 Task: Add Sprouts Organic Whole Leaf Rosemary to the cart.
Action: Mouse moved to (32, 294)
Screenshot: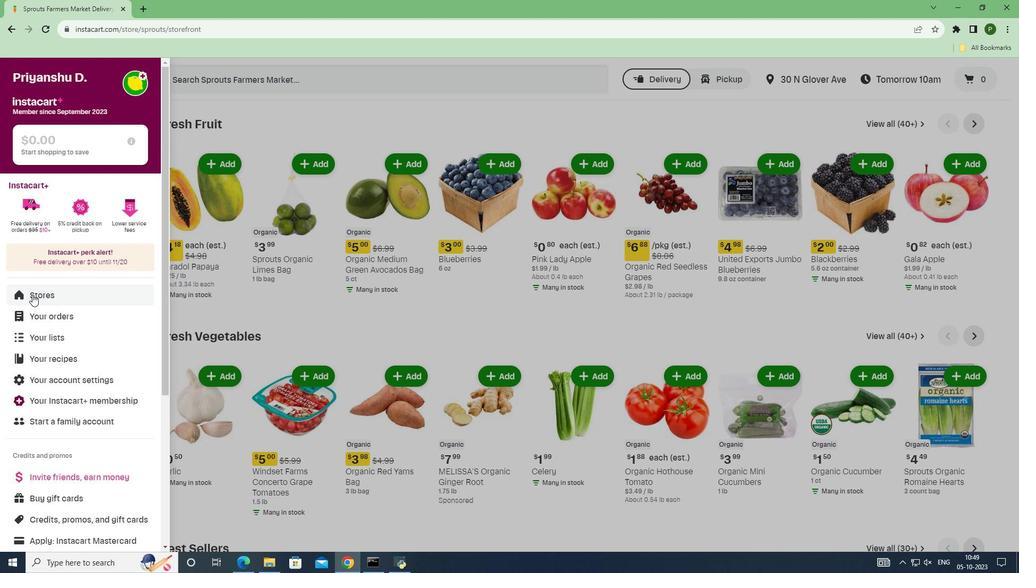 
Action: Mouse pressed left at (32, 294)
Screenshot: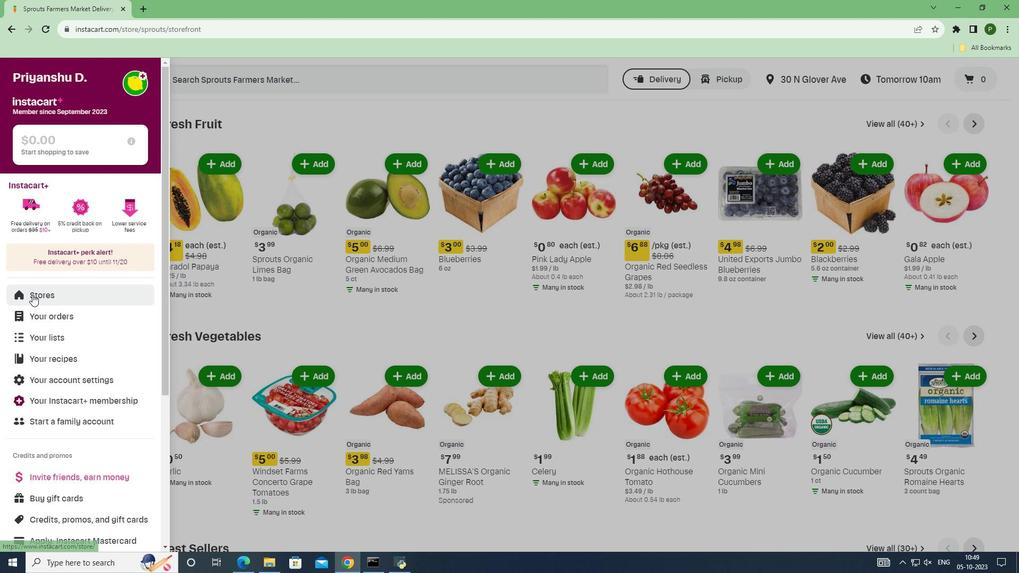 
Action: Mouse moved to (252, 124)
Screenshot: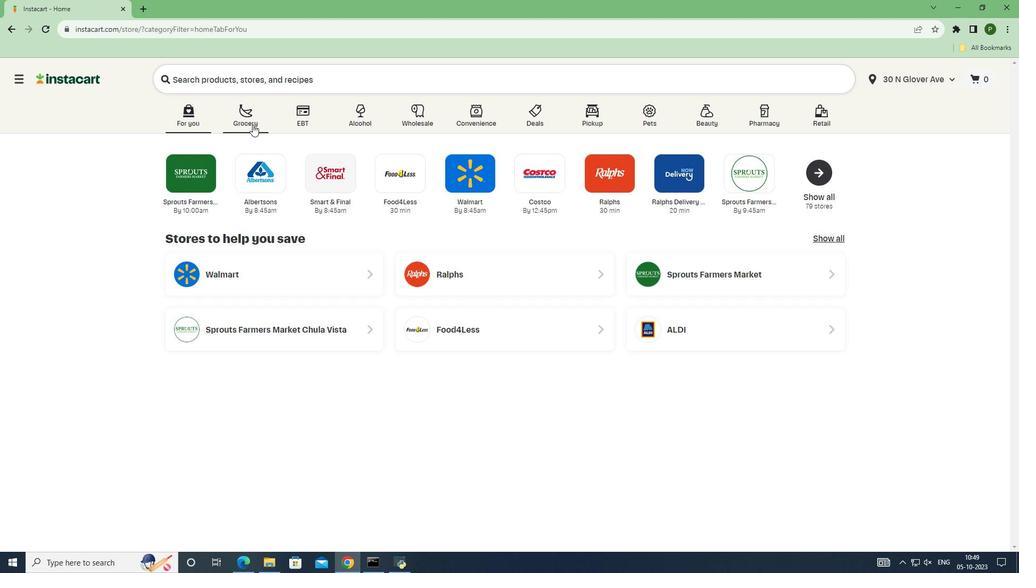 
Action: Mouse pressed left at (252, 124)
Screenshot: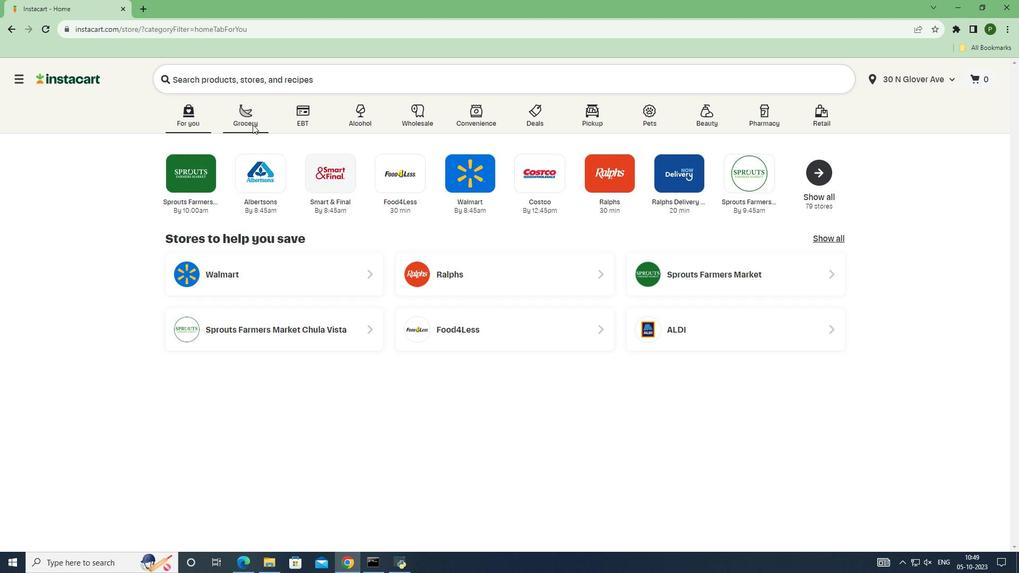 
Action: Mouse moved to (659, 243)
Screenshot: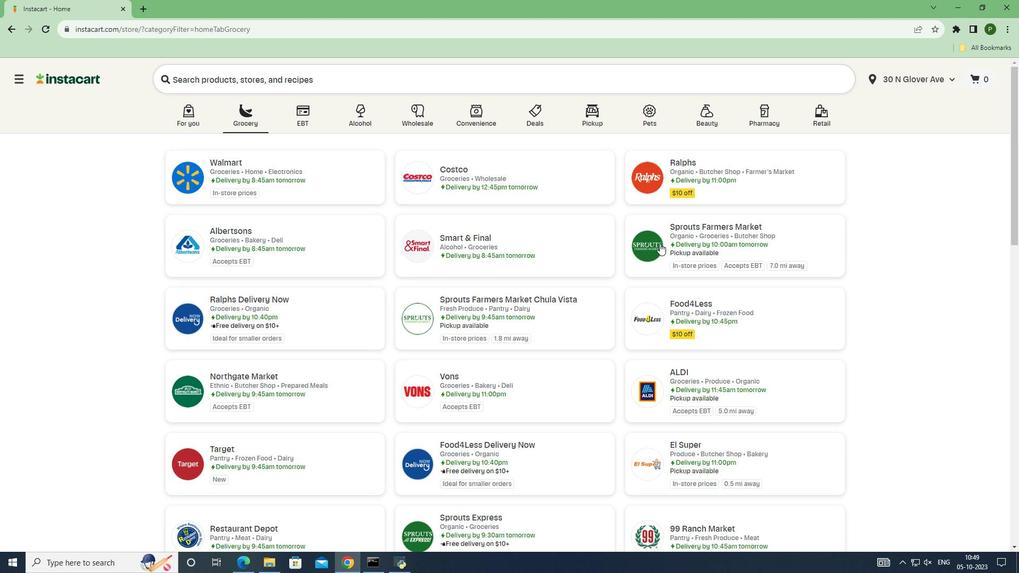 
Action: Mouse pressed left at (659, 243)
Screenshot: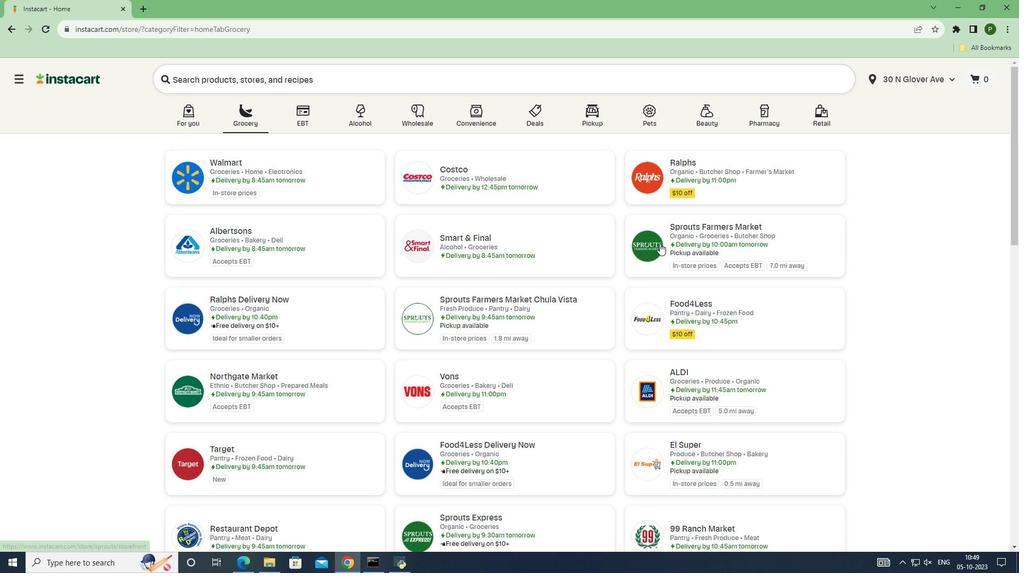
Action: Mouse moved to (74, 304)
Screenshot: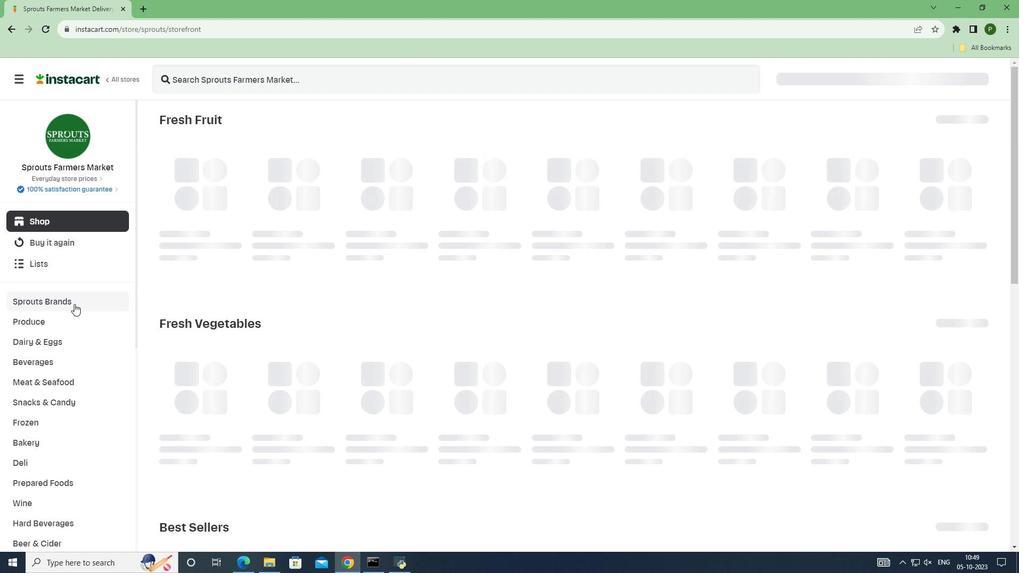 
Action: Mouse pressed left at (74, 304)
Screenshot: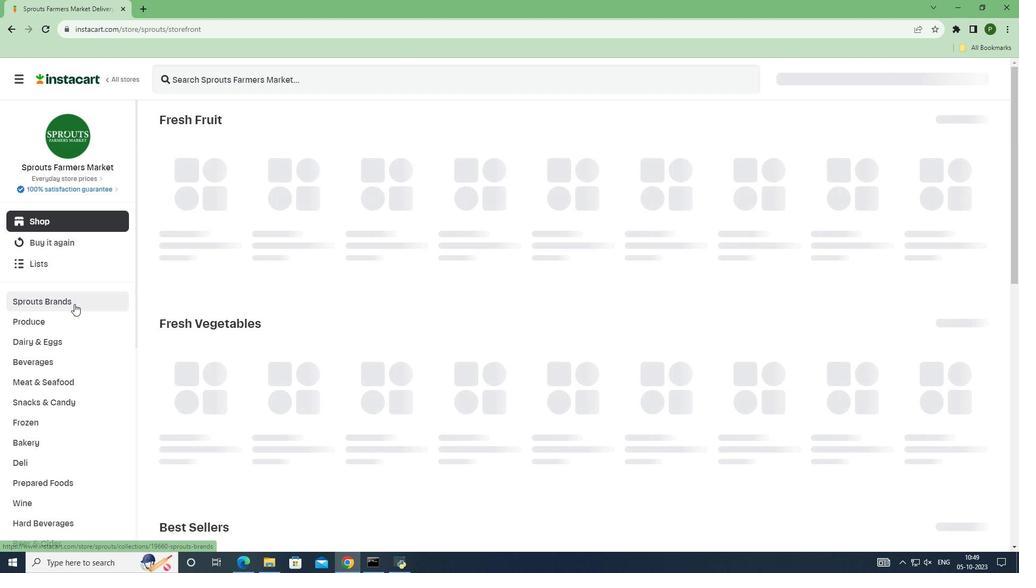 
Action: Mouse moved to (54, 384)
Screenshot: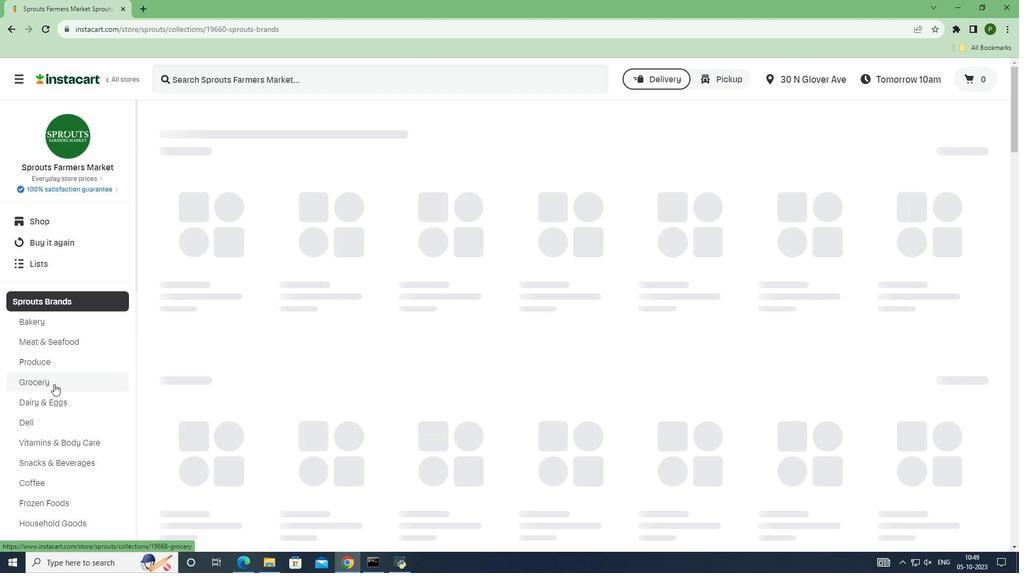 
Action: Mouse pressed left at (54, 384)
Screenshot: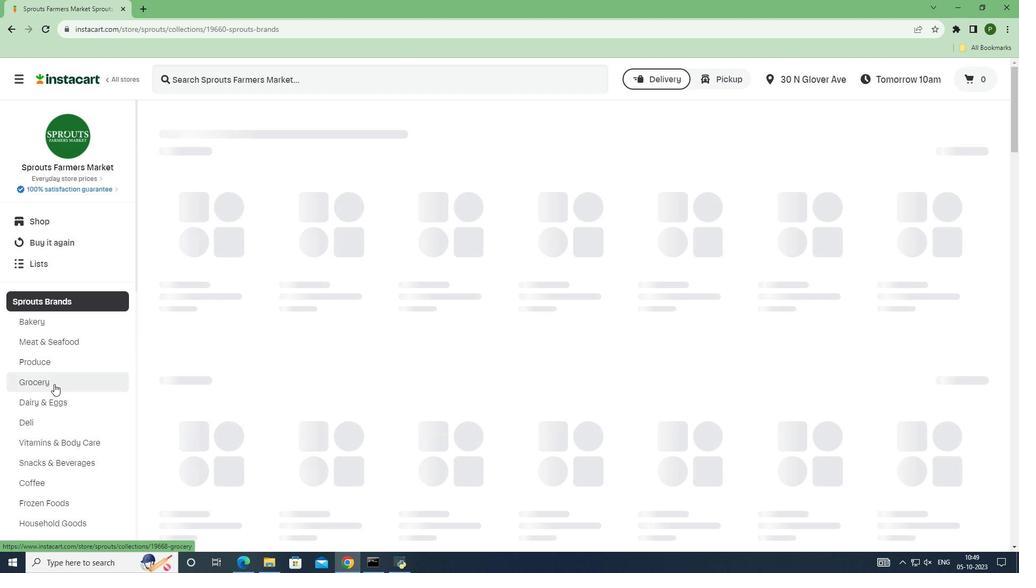
Action: Mouse pressed left at (54, 384)
Screenshot: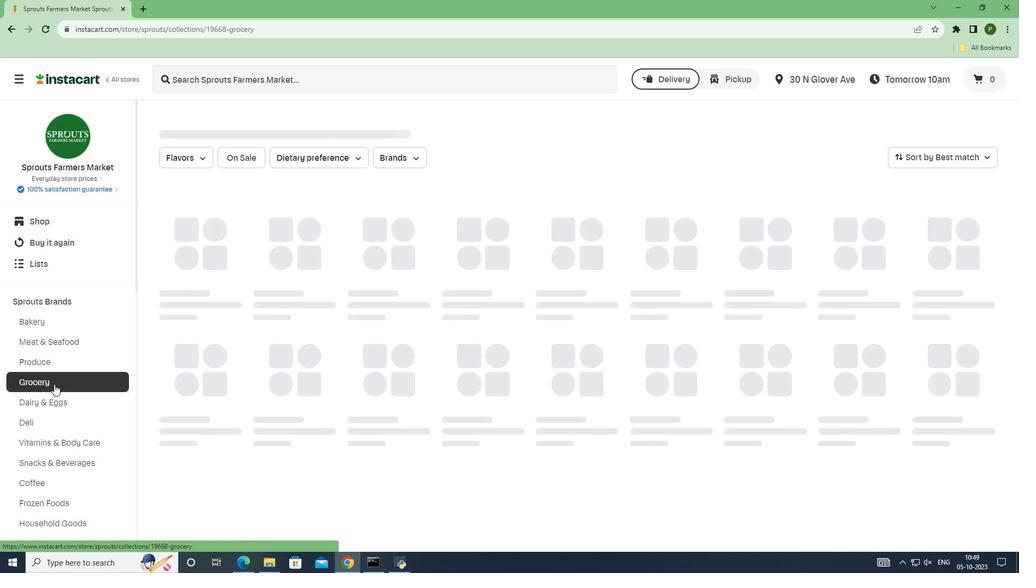 
Action: Mouse moved to (224, 233)
Screenshot: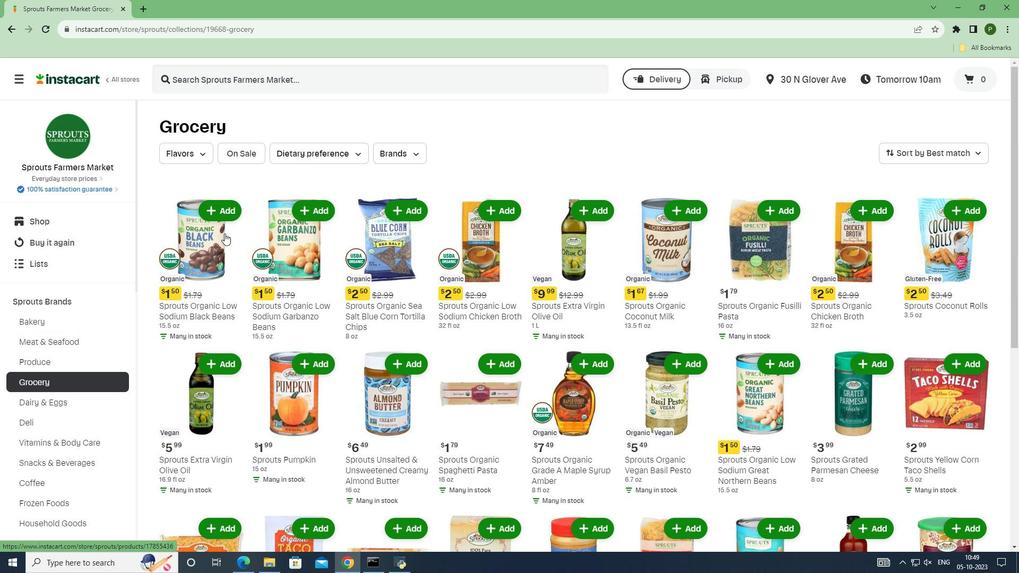 
Action: Mouse scrolled (224, 233) with delta (0, 0)
Screenshot: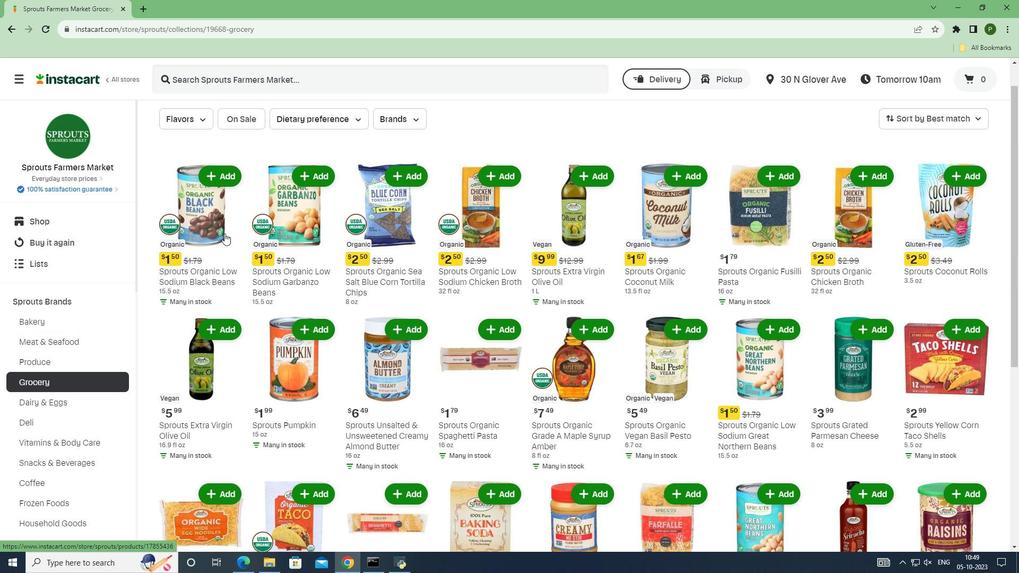 
Action: Mouse scrolled (224, 233) with delta (0, 0)
Screenshot: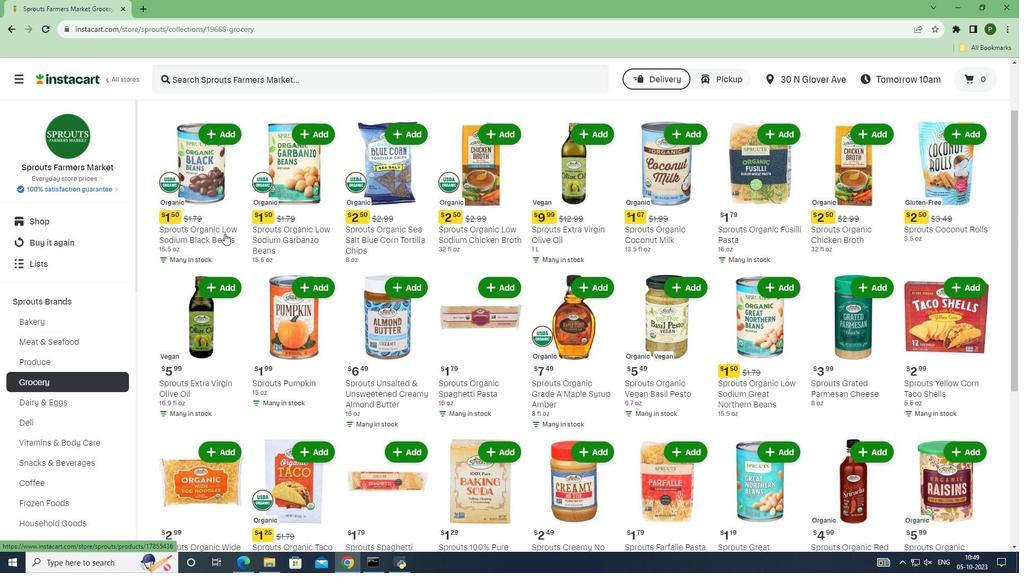 
Action: Mouse scrolled (224, 234) with delta (0, 0)
Screenshot: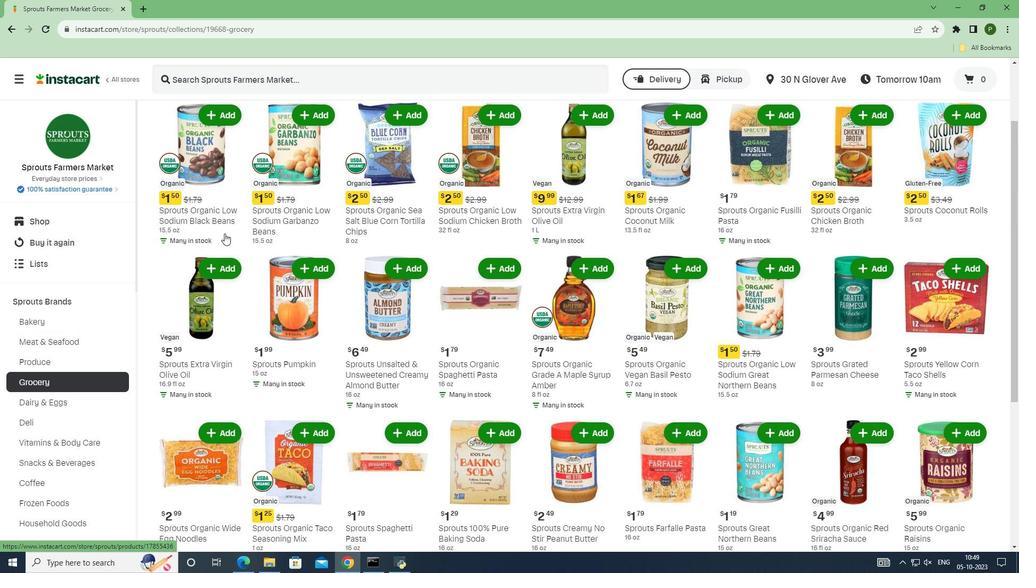 
Action: Mouse scrolled (224, 233) with delta (0, 0)
Screenshot: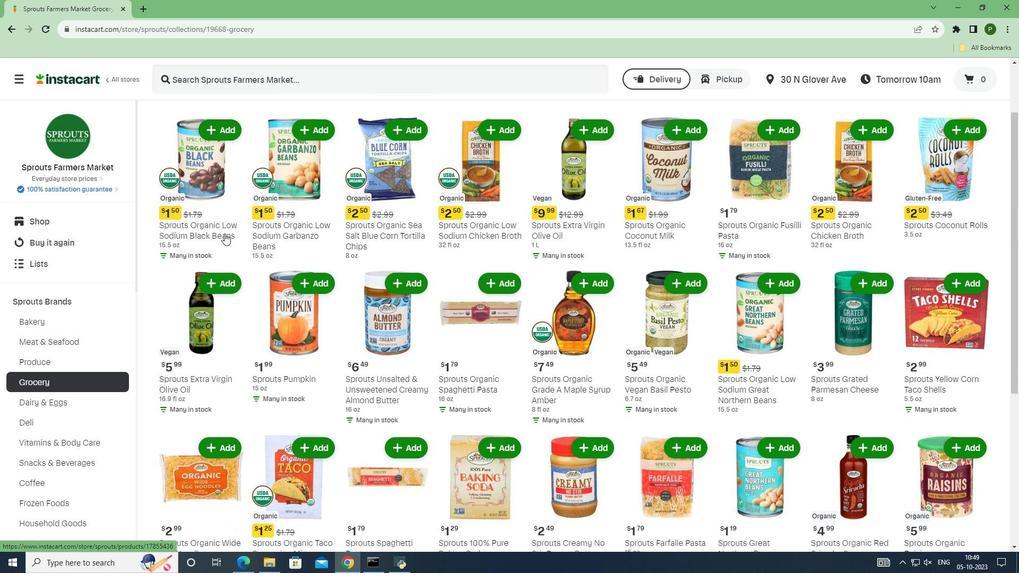 
Action: Mouse scrolled (224, 233) with delta (0, 0)
Screenshot: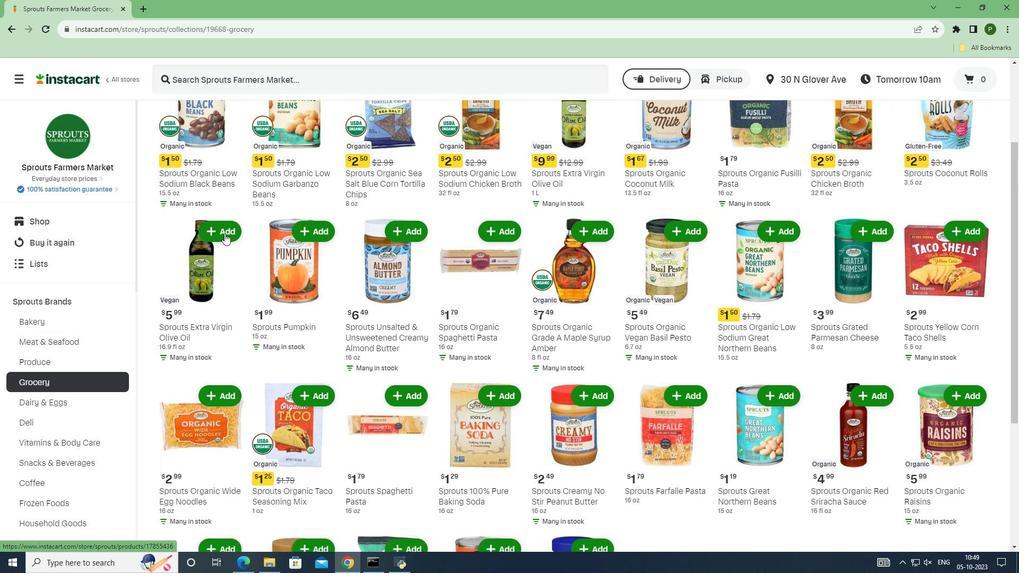 
Action: Mouse scrolled (224, 233) with delta (0, 0)
Screenshot: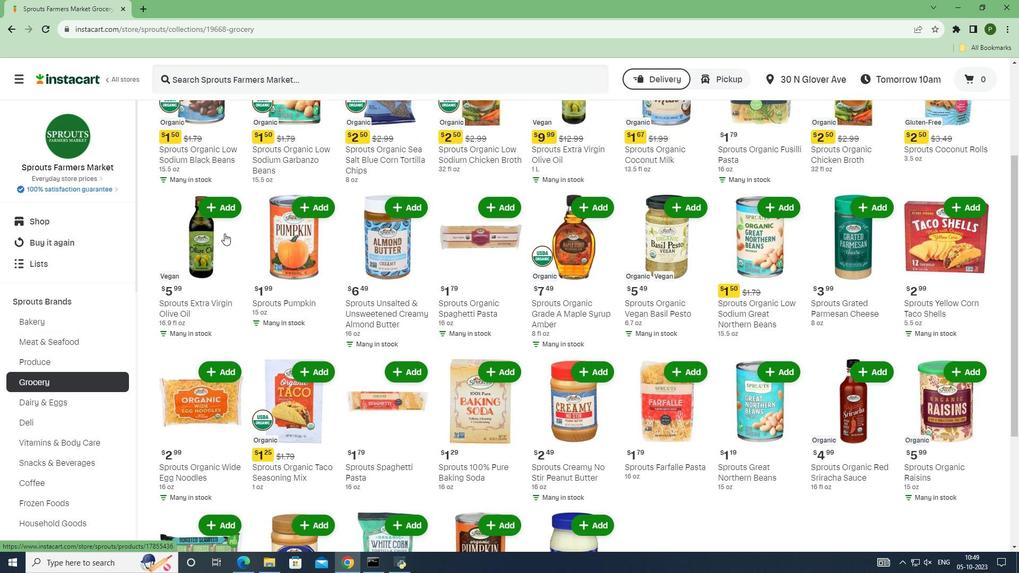 
Action: Mouse scrolled (224, 234) with delta (0, 0)
Screenshot: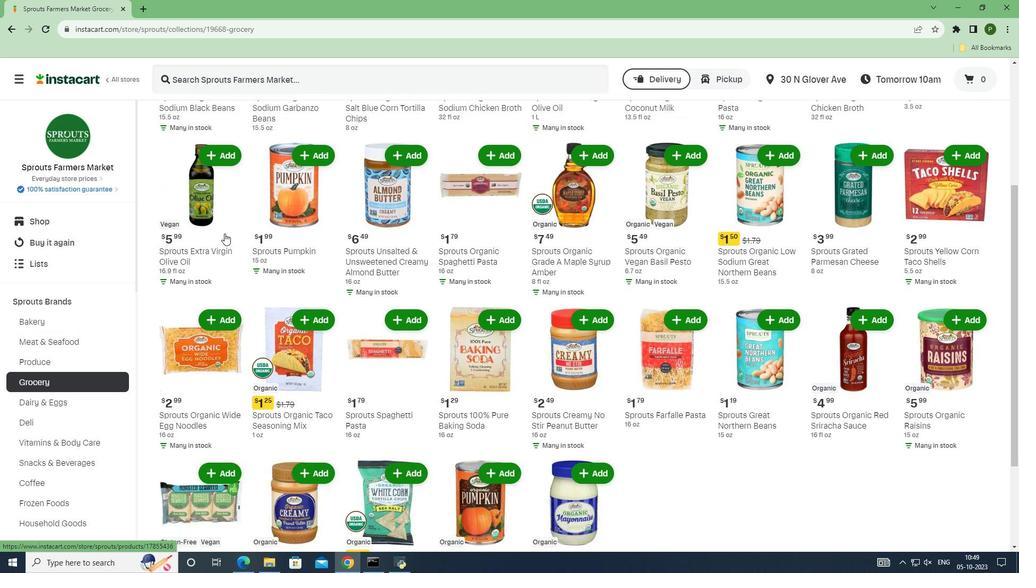 
Action: Mouse scrolled (224, 233) with delta (0, 0)
Screenshot: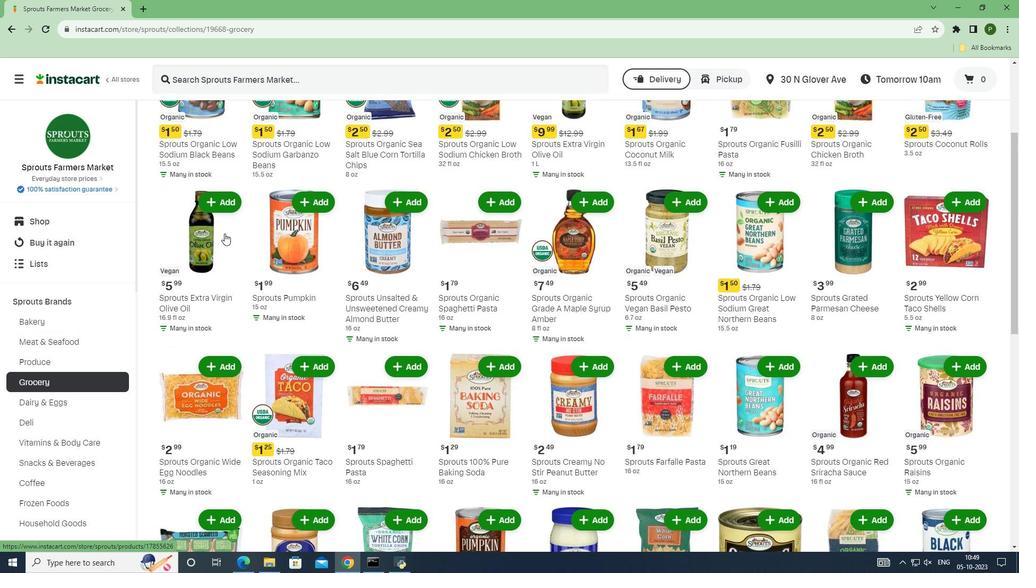 
Action: Mouse scrolled (224, 233) with delta (0, 0)
Screenshot: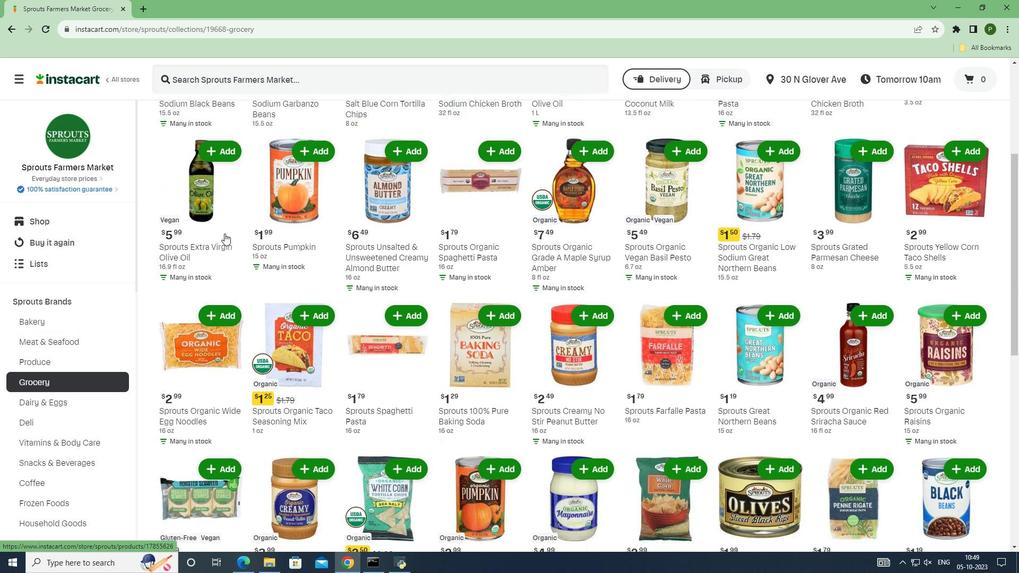 
Action: Mouse scrolled (224, 233) with delta (0, 0)
Screenshot: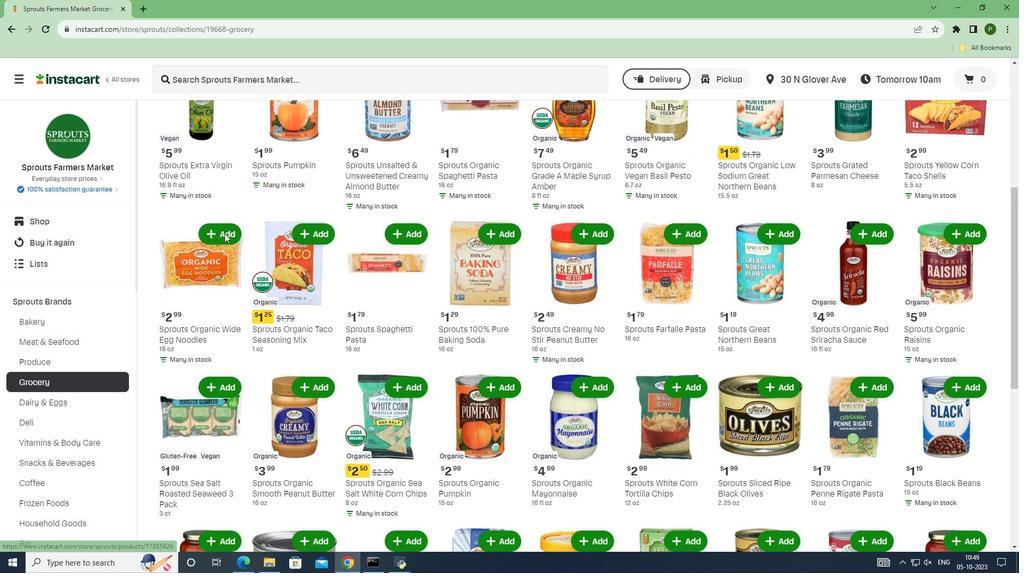 
Action: Mouse scrolled (224, 233) with delta (0, 0)
Screenshot: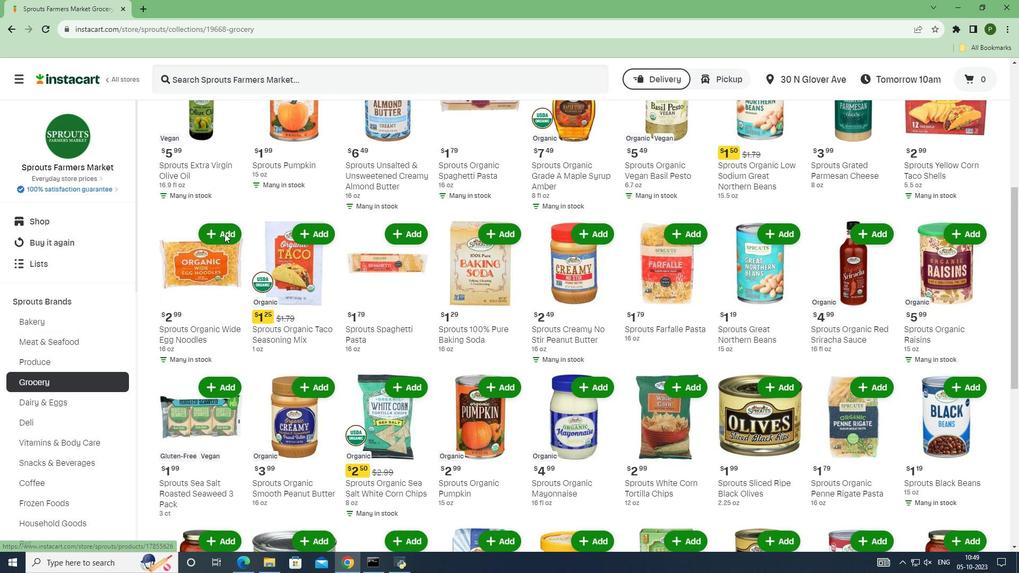
Action: Mouse scrolled (224, 233) with delta (0, 0)
Screenshot: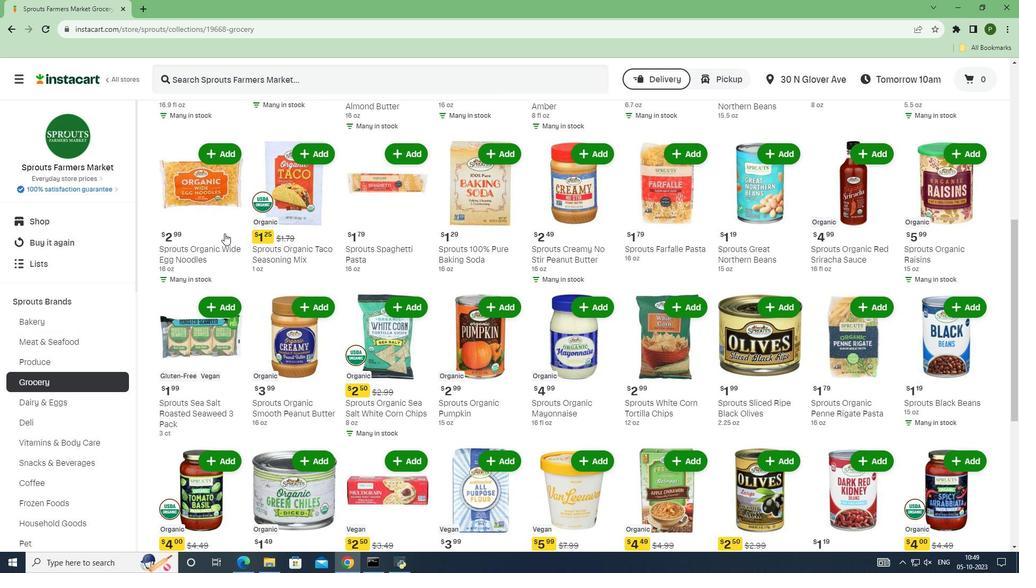 
Action: Mouse scrolled (224, 233) with delta (0, 0)
Screenshot: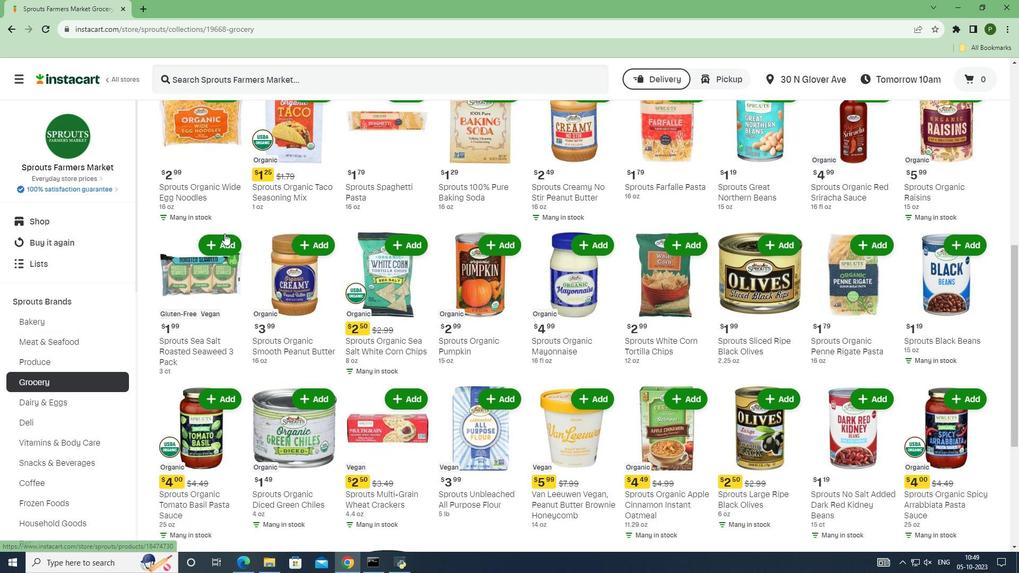 
Action: Mouse scrolled (224, 234) with delta (0, 0)
Screenshot: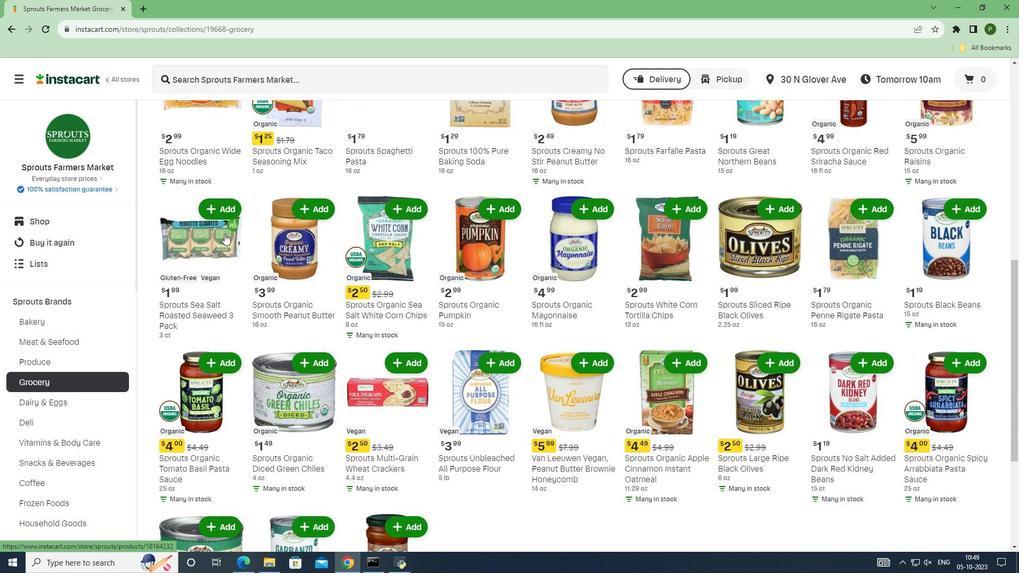 
Action: Mouse scrolled (224, 233) with delta (0, 0)
Screenshot: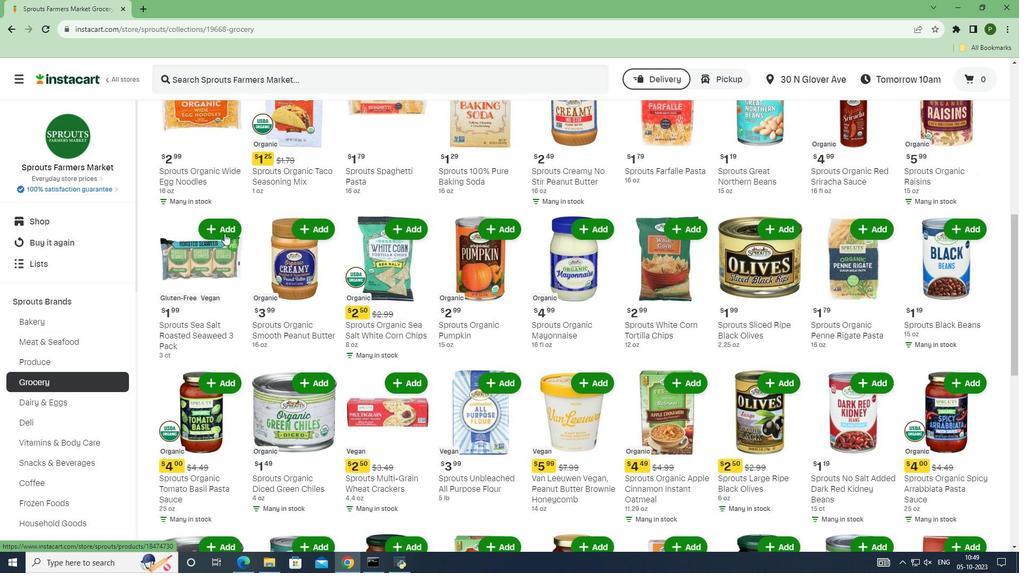 
Action: Mouse scrolled (224, 233) with delta (0, 0)
Screenshot: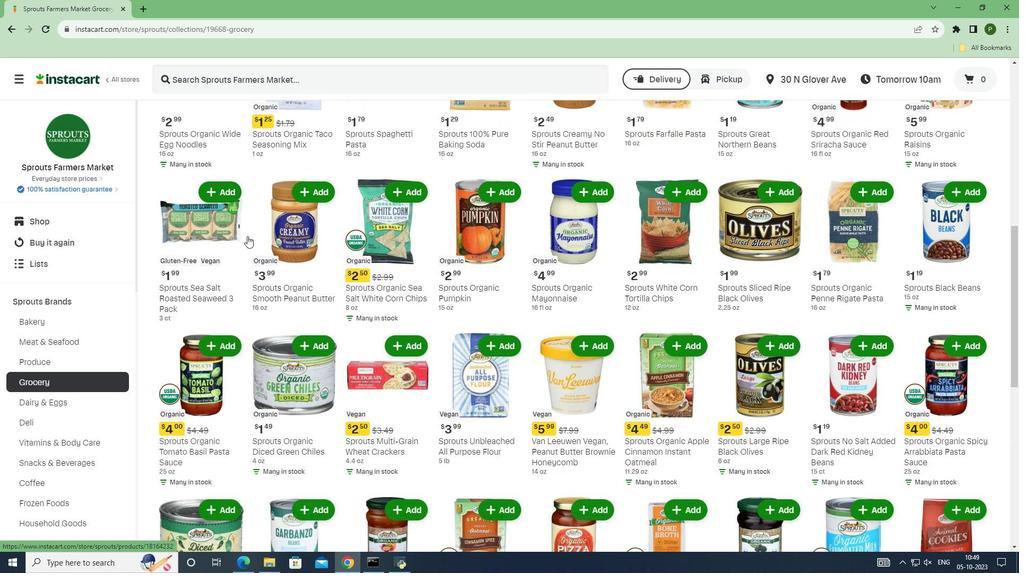 
Action: Mouse moved to (270, 236)
Screenshot: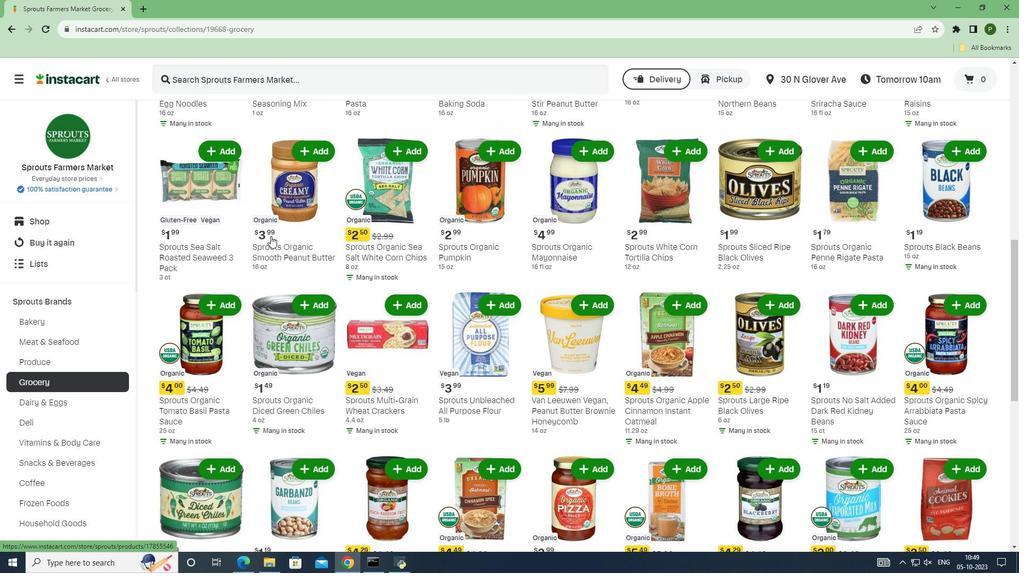 
Action: Mouse scrolled (270, 235) with delta (0, 0)
Screenshot: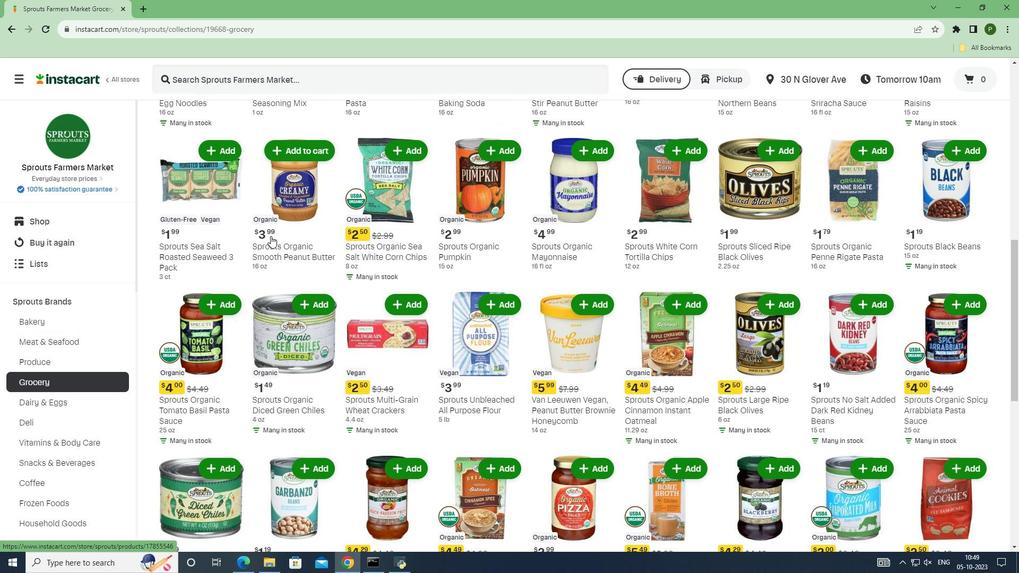 
Action: Mouse scrolled (270, 235) with delta (0, 0)
Screenshot: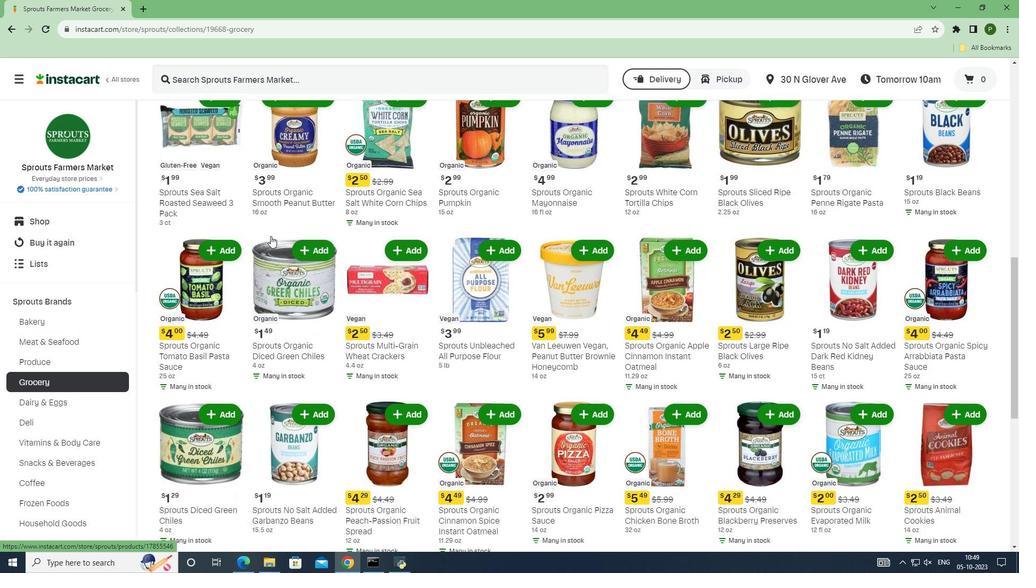 
Action: Mouse scrolled (270, 236) with delta (0, 0)
Screenshot: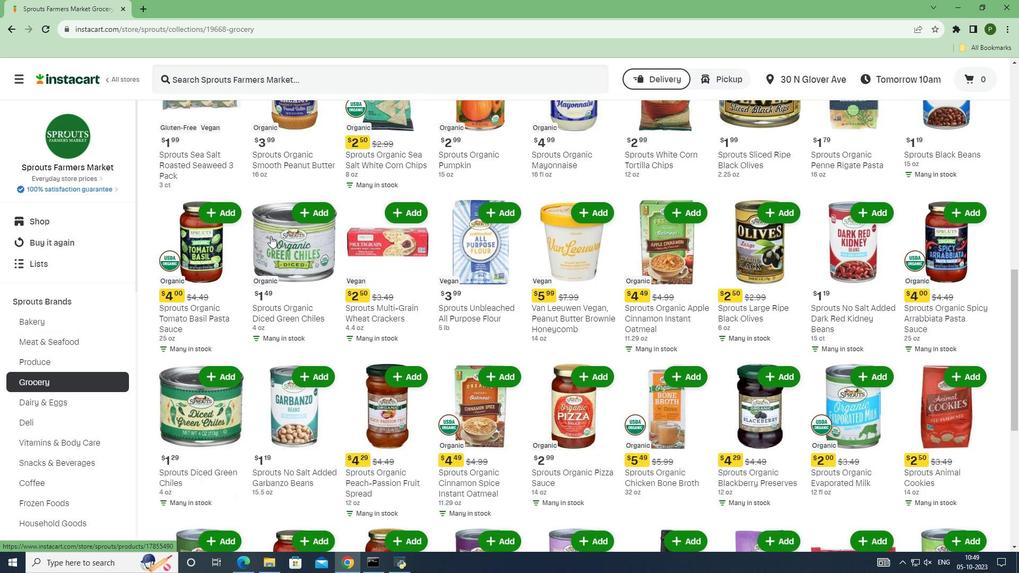 
Action: Mouse scrolled (270, 235) with delta (0, 0)
Screenshot: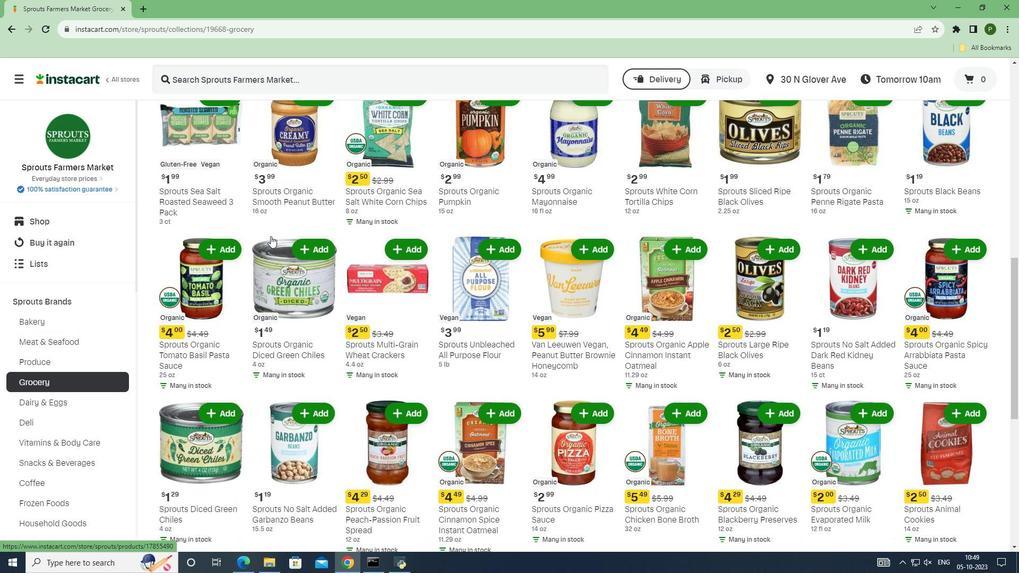 
Action: Mouse scrolled (270, 235) with delta (0, 0)
Screenshot: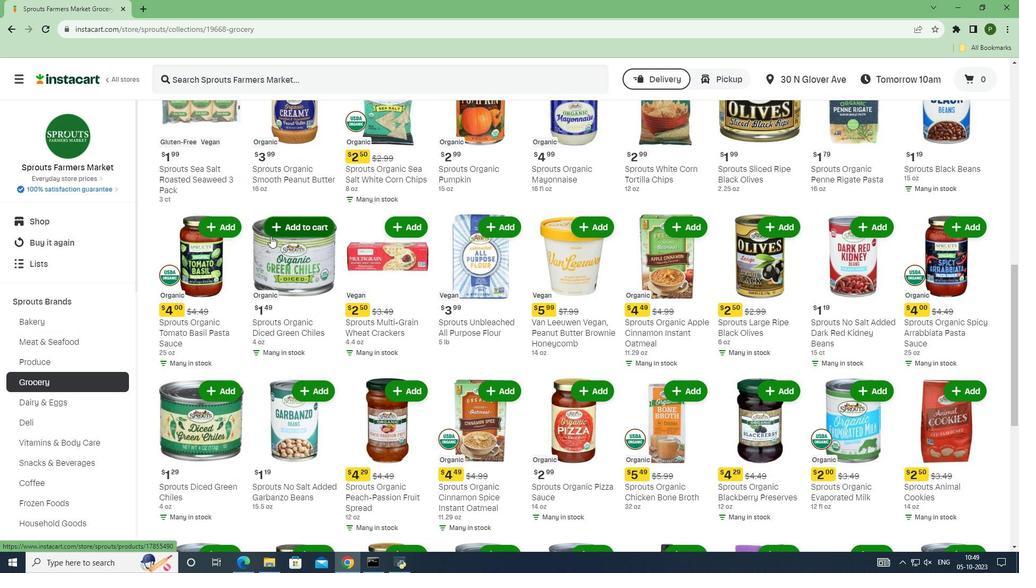 
Action: Mouse scrolled (270, 235) with delta (0, 0)
Screenshot: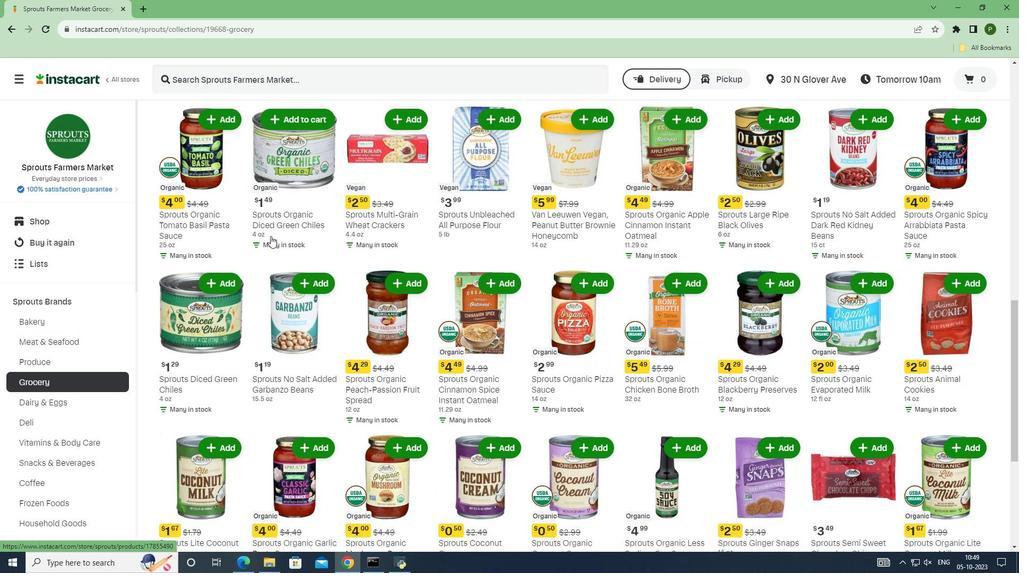 
Action: Mouse scrolled (270, 235) with delta (0, 0)
Screenshot: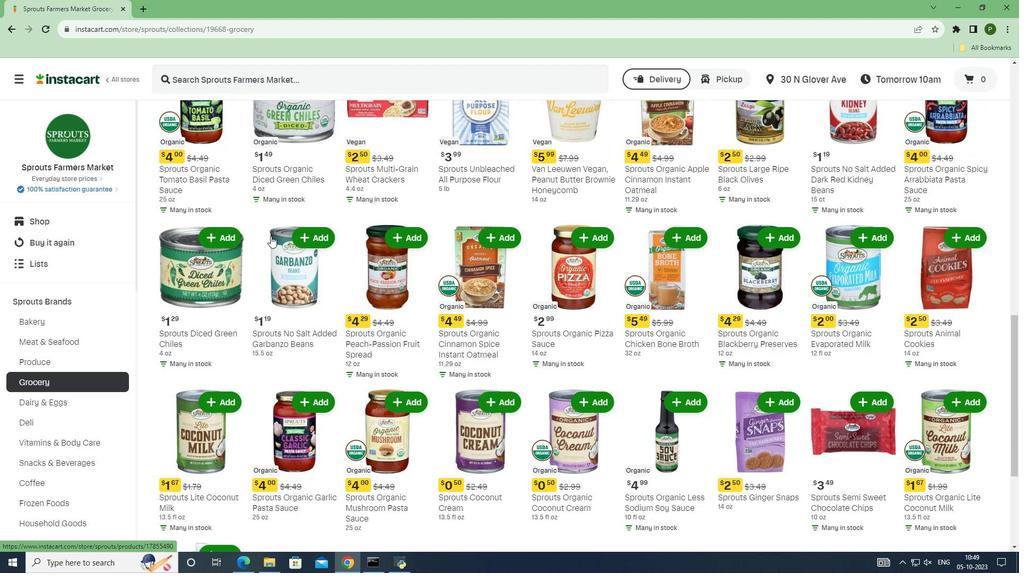 
Action: Mouse scrolled (270, 235) with delta (0, 0)
Screenshot: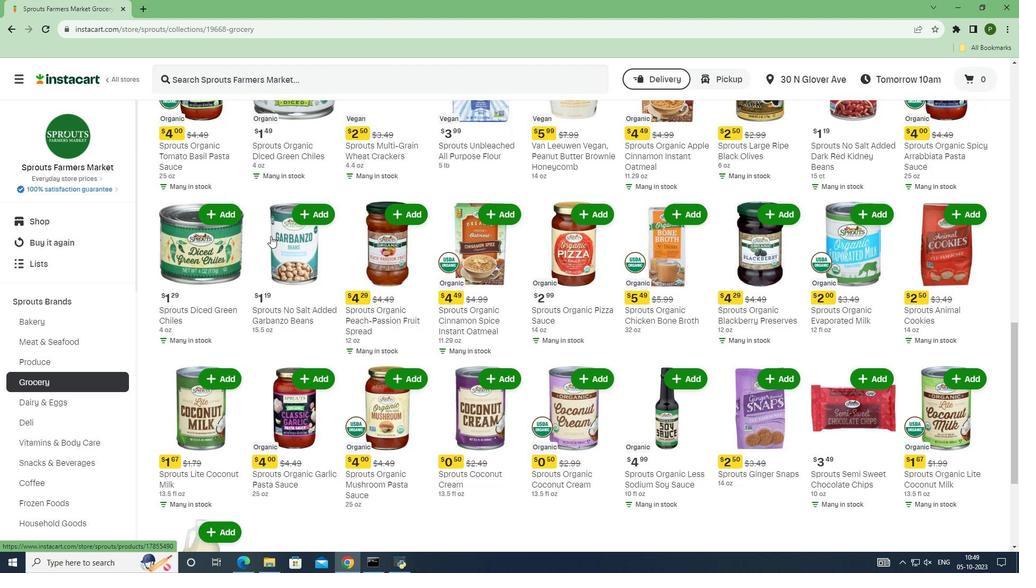 
Action: Mouse scrolled (270, 236) with delta (0, 0)
Screenshot: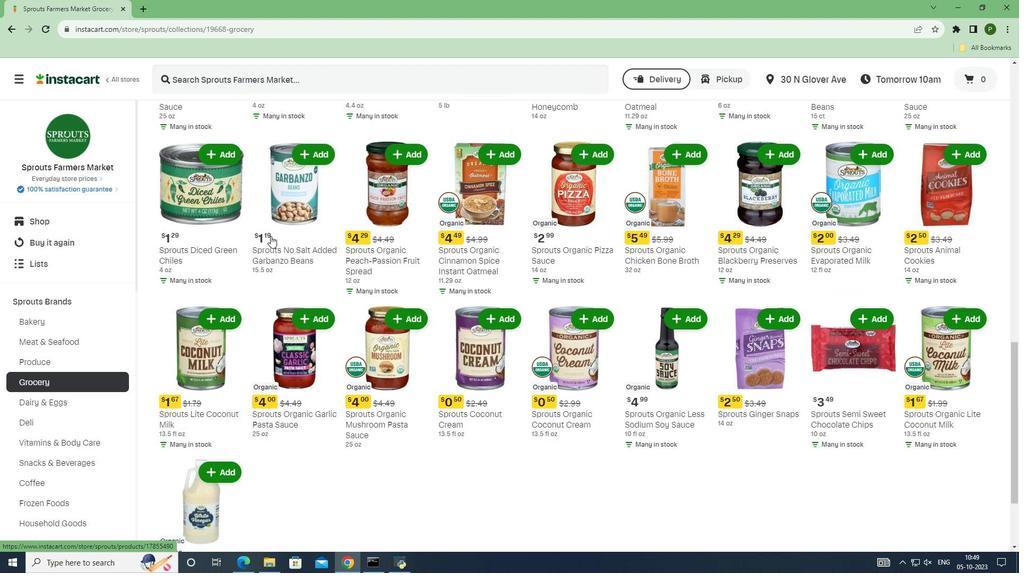 
Action: Mouse scrolled (270, 235) with delta (0, 0)
Screenshot: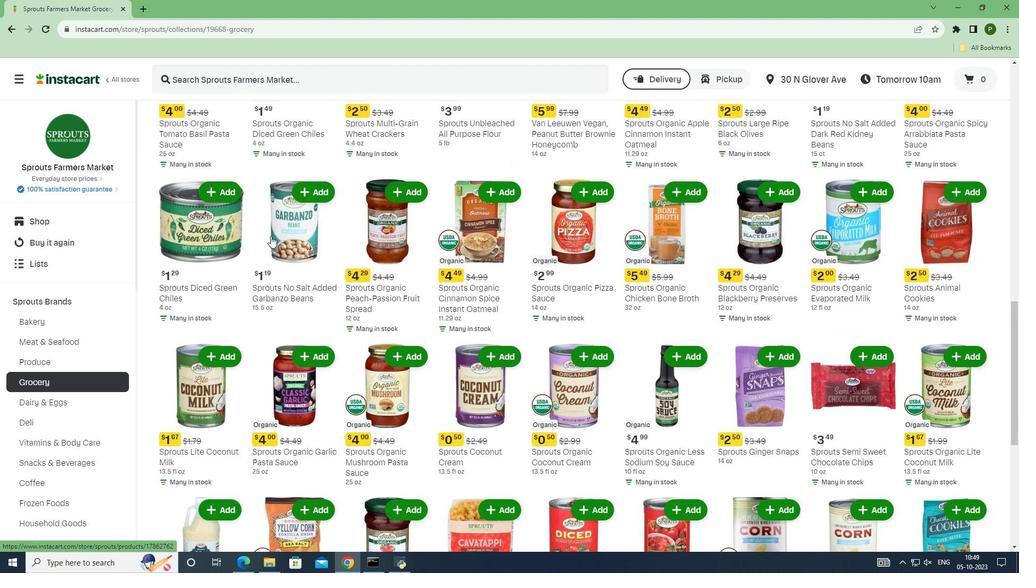 
Action: Mouse scrolled (270, 235) with delta (0, 0)
Screenshot: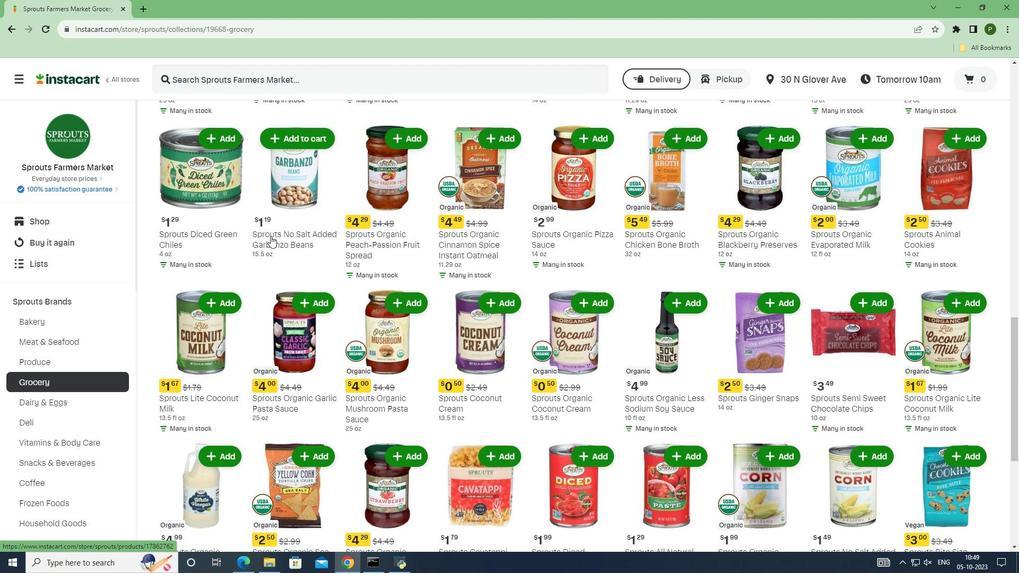 
Action: Mouse scrolled (270, 235) with delta (0, 0)
Screenshot: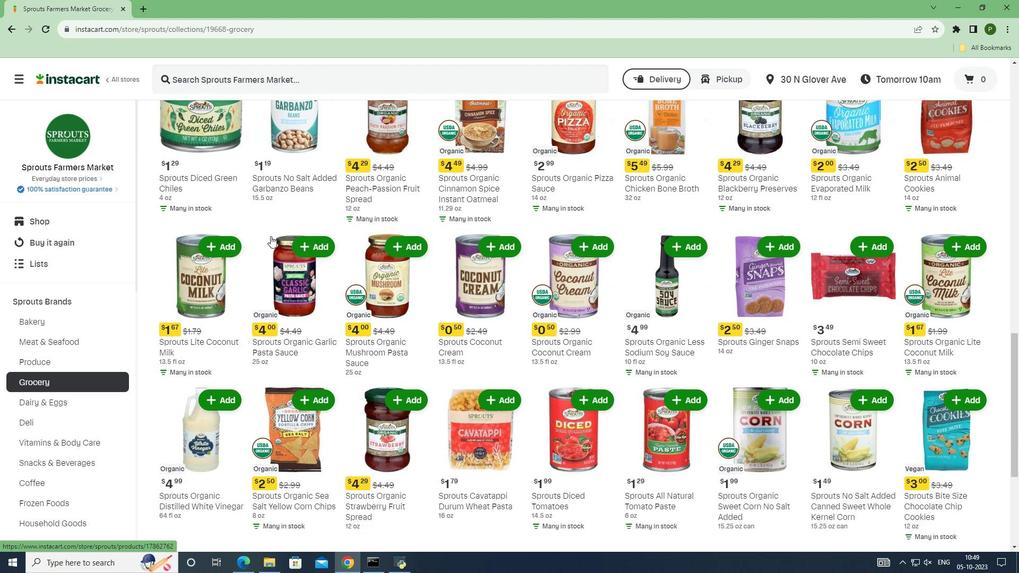 
Action: Mouse scrolled (270, 236) with delta (0, 0)
Screenshot: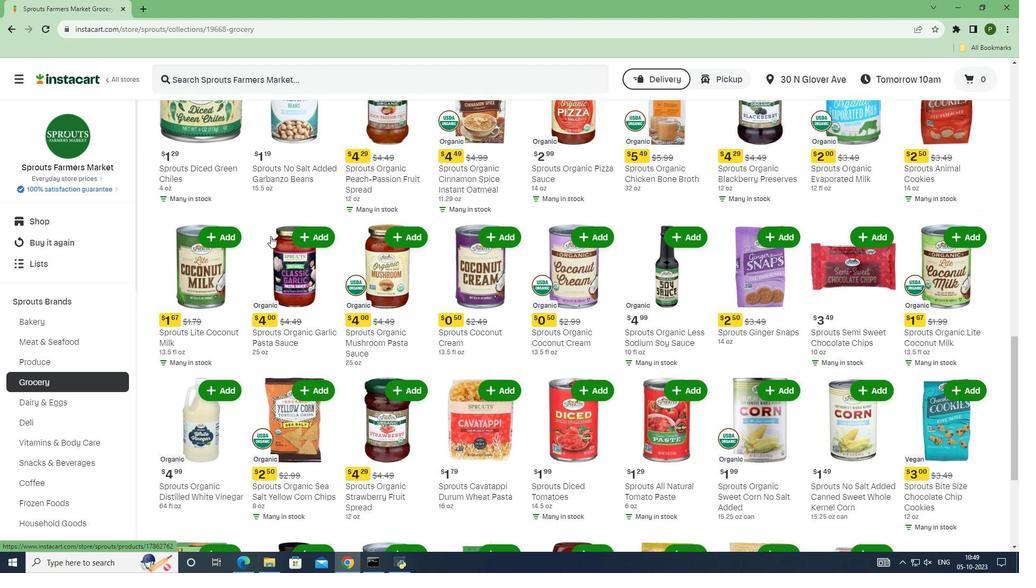 
Action: Mouse scrolled (270, 235) with delta (0, 0)
Screenshot: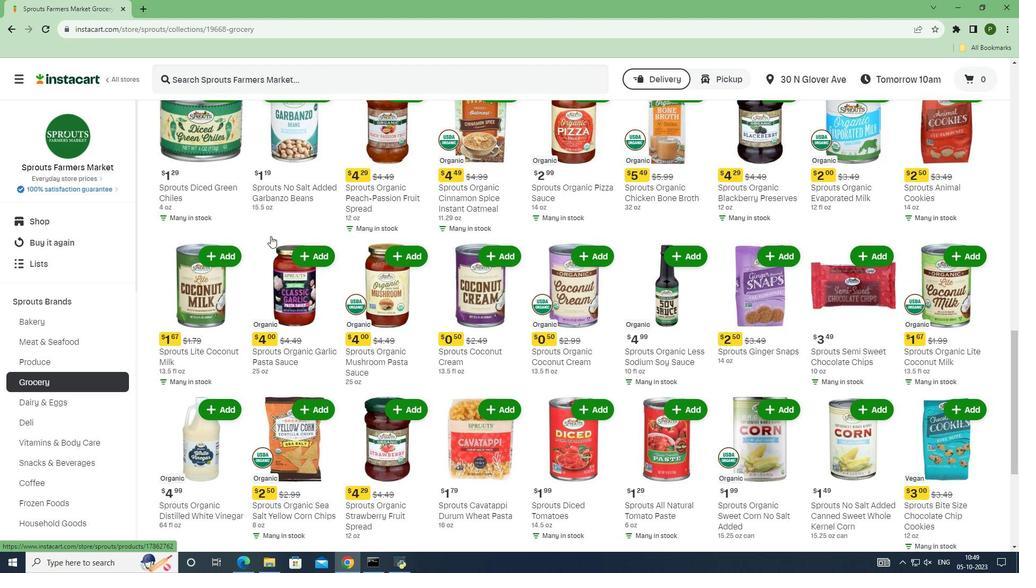 
Action: Mouse scrolled (270, 235) with delta (0, 0)
Screenshot: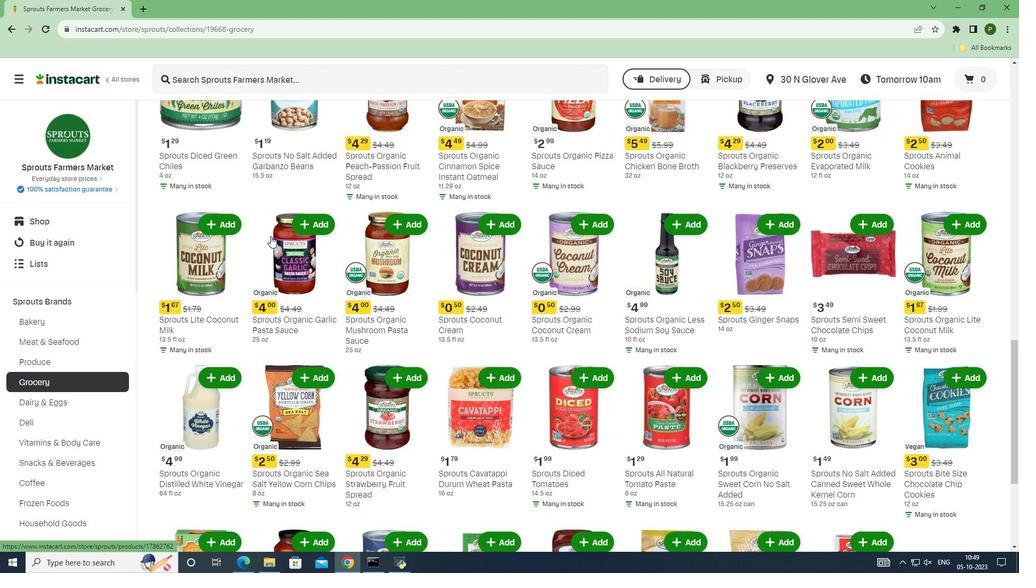 
Action: Mouse scrolled (270, 235) with delta (0, 0)
Screenshot: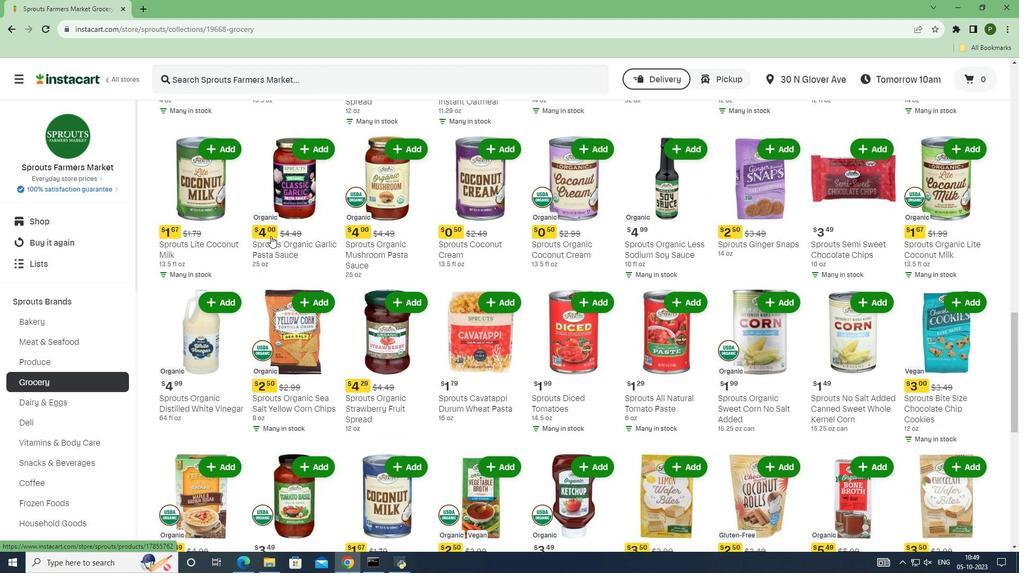 
Action: Mouse scrolled (270, 235) with delta (0, 0)
Screenshot: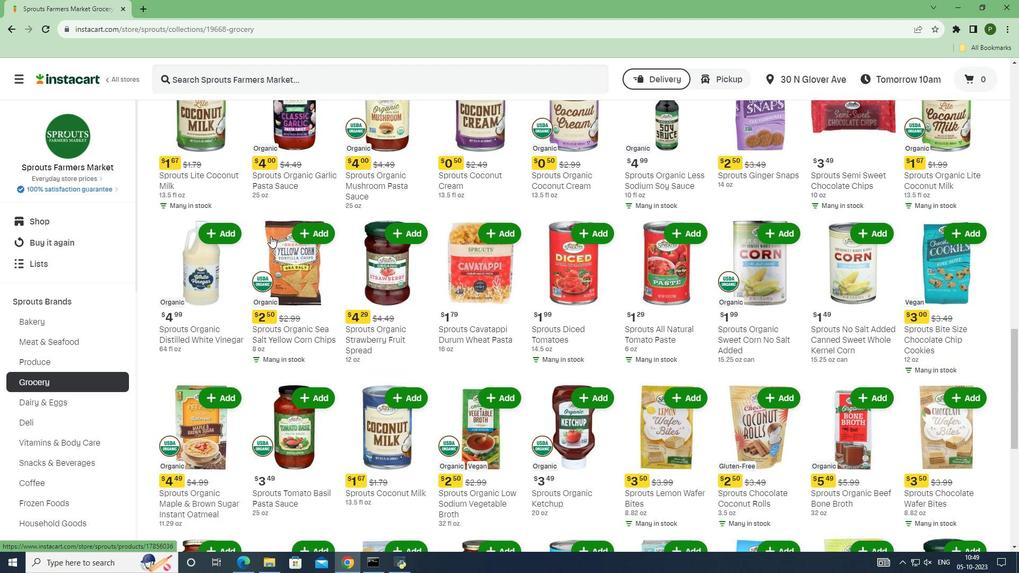 
Action: Mouse scrolled (270, 235) with delta (0, 0)
Screenshot: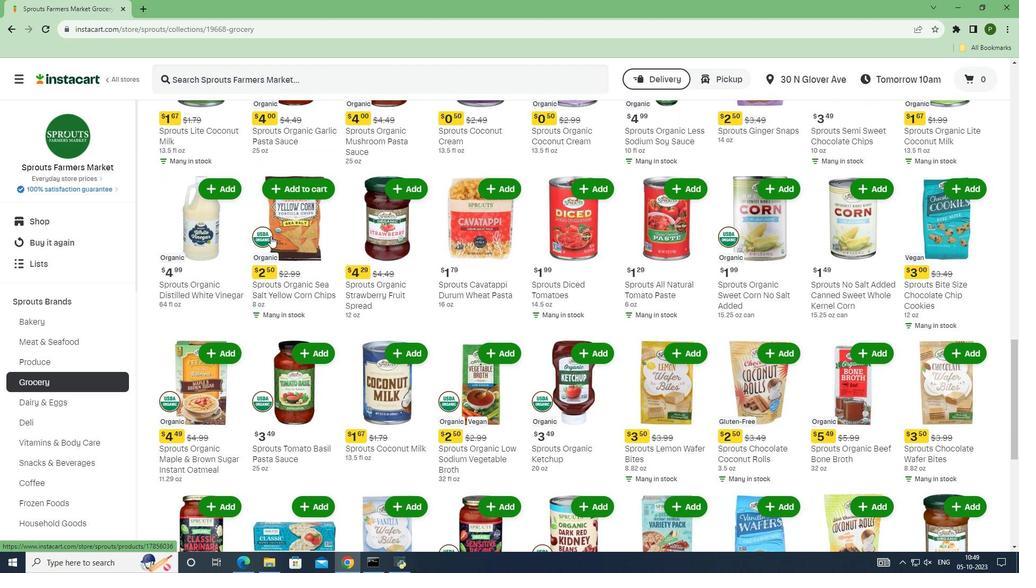 
Action: Mouse scrolled (270, 235) with delta (0, 0)
Screenshot: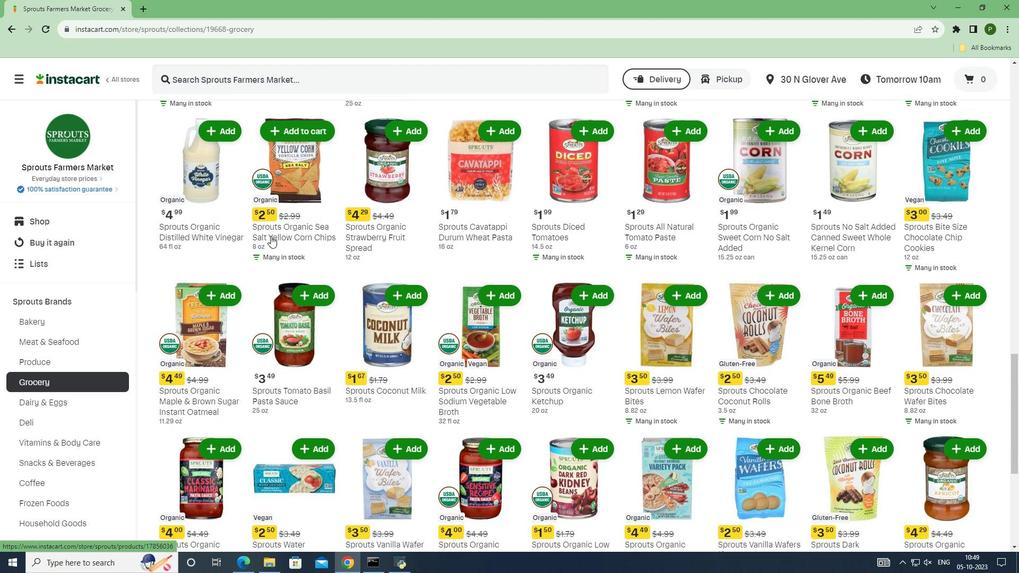 
Action: Mouse scrolled (270, 235) with delta (0, 0)
Screenshot: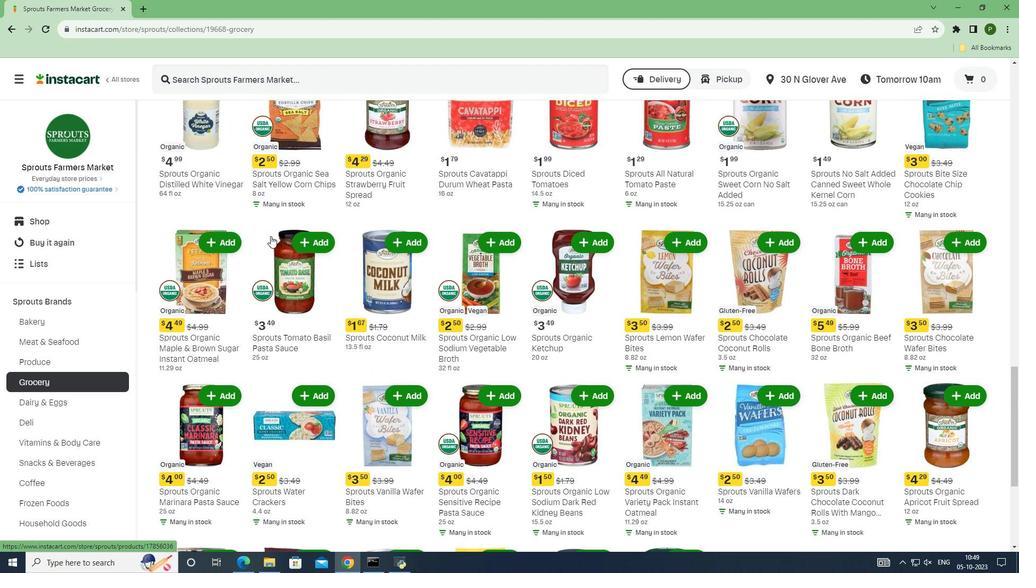 
Action: Mouse scrolled (270, 235) with delta (0, 0)
Screenshot: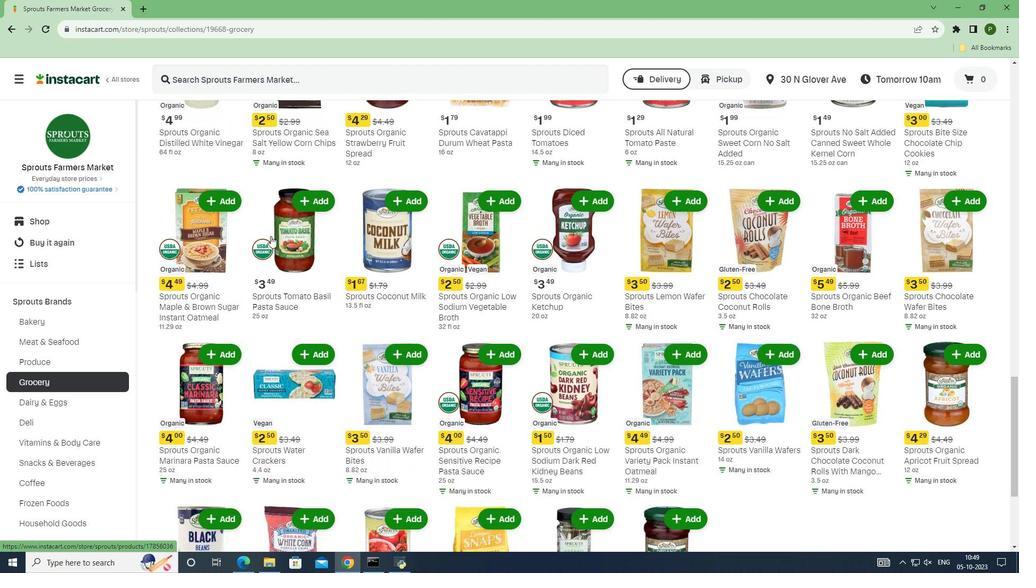 
Action: Mouse scrolled (270, 235) with delta (0, 0)
Screenshot: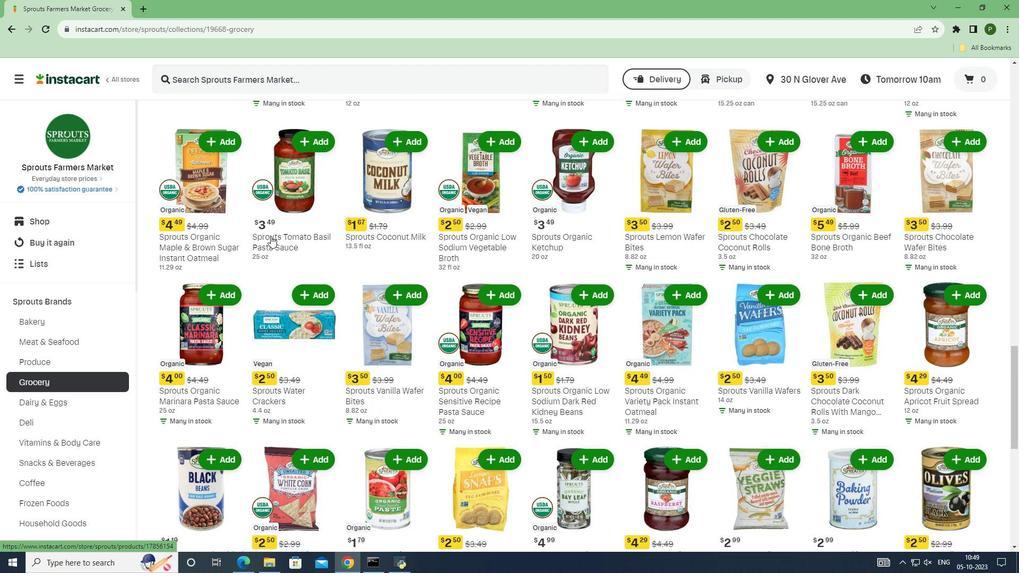 
Action: Mouse scrolled (270, 235) with delta (0, 0)
Screenshot: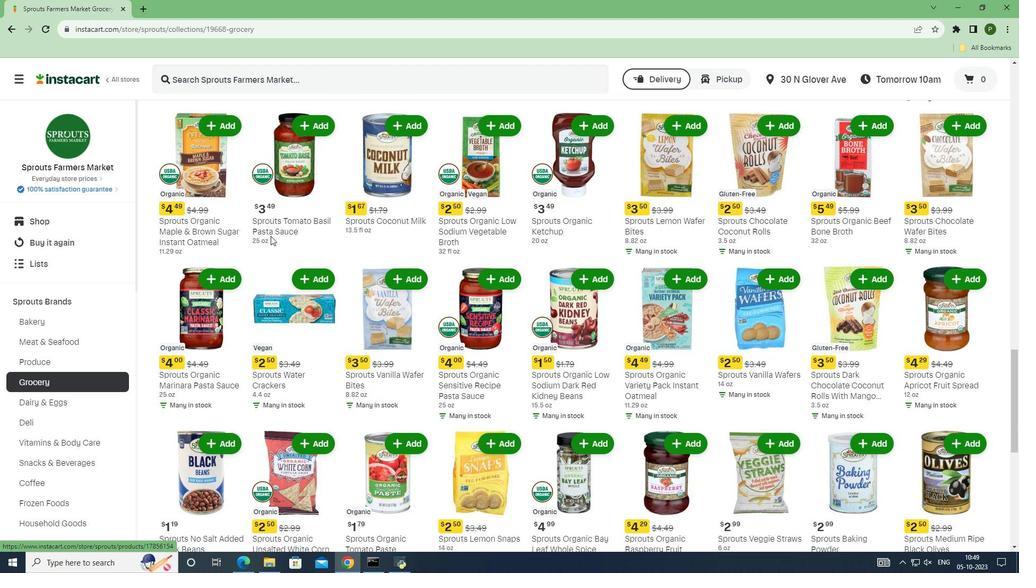 
Action: Mouse scrolled (270, 236) with delta (0, 0)
Screenshot: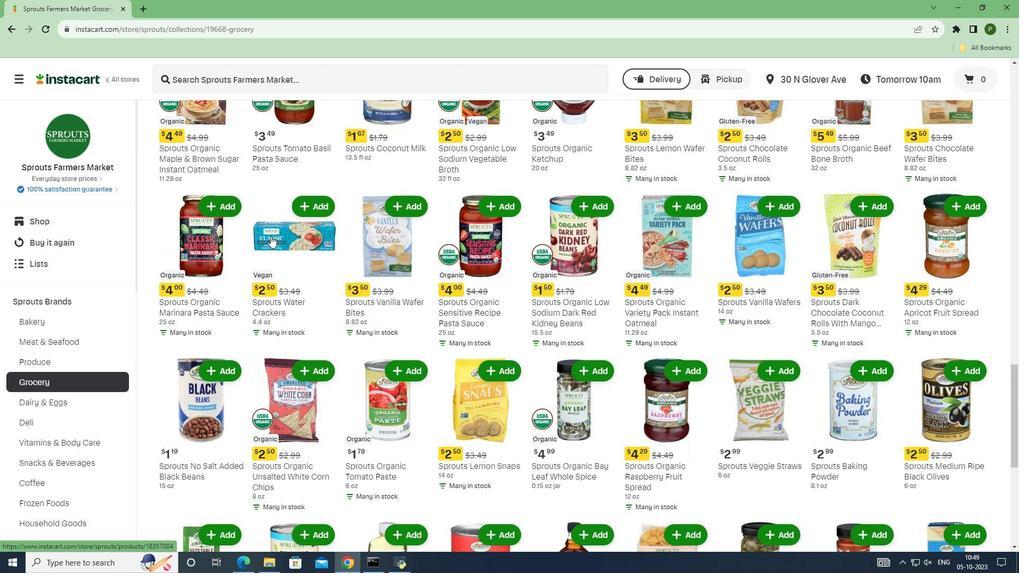 
Action: Mouse scrolled (270, 235) with delta (0, 0)
Screenshot: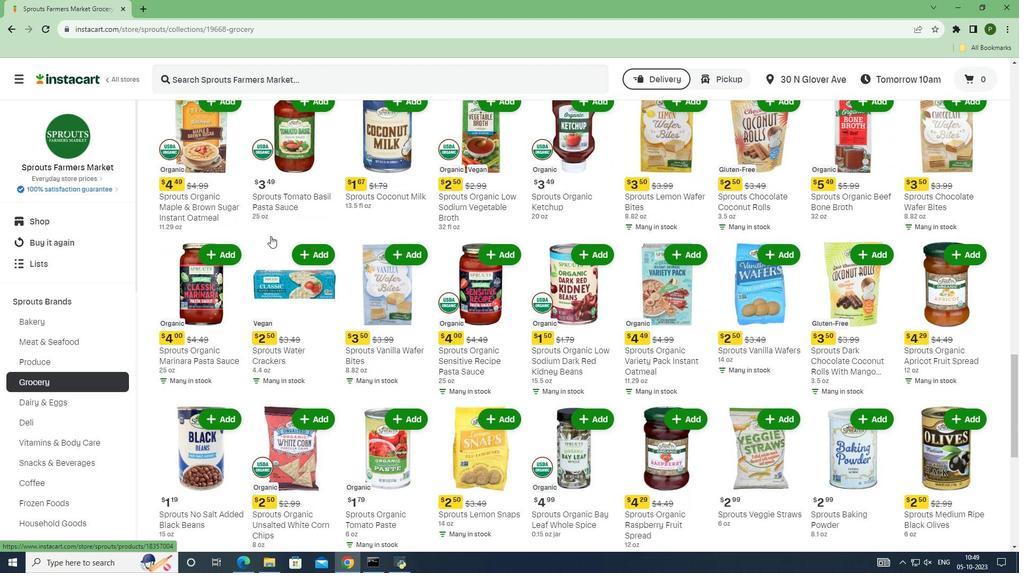 
Action: Mouse scrolled (270, 235) with delta (0, 0)
Screenshot: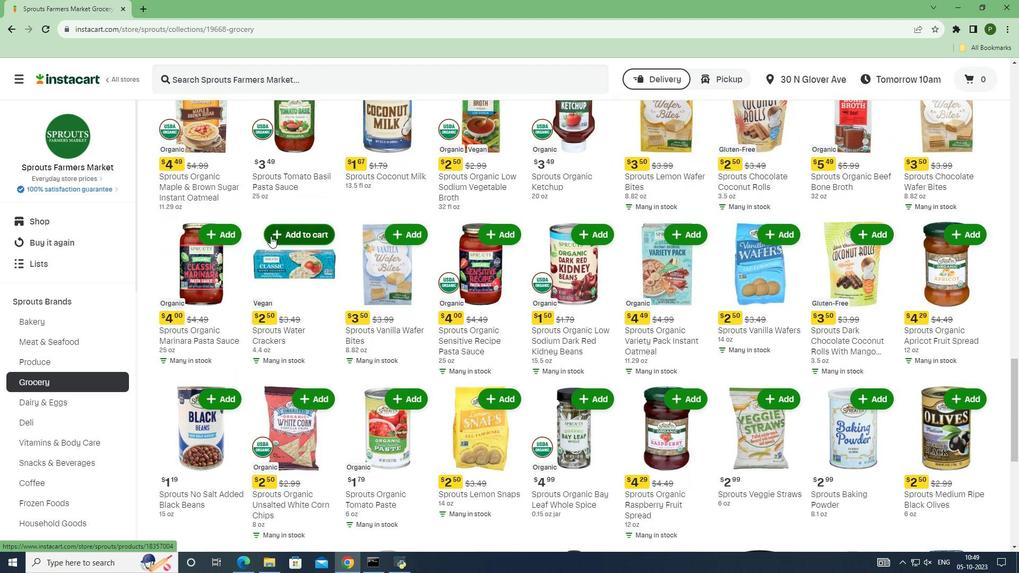 
Action: Mouse scrolled (270, 235) with delta (0, 0)
Screenshot: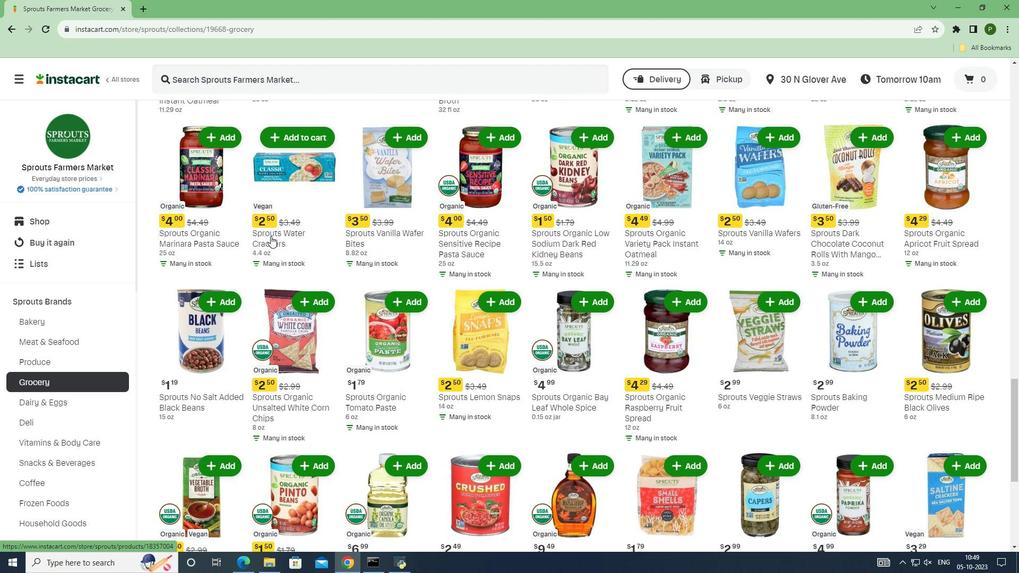 
Action: Mouse scrolled (270, 235) with delta (0, 0)
Screenshot: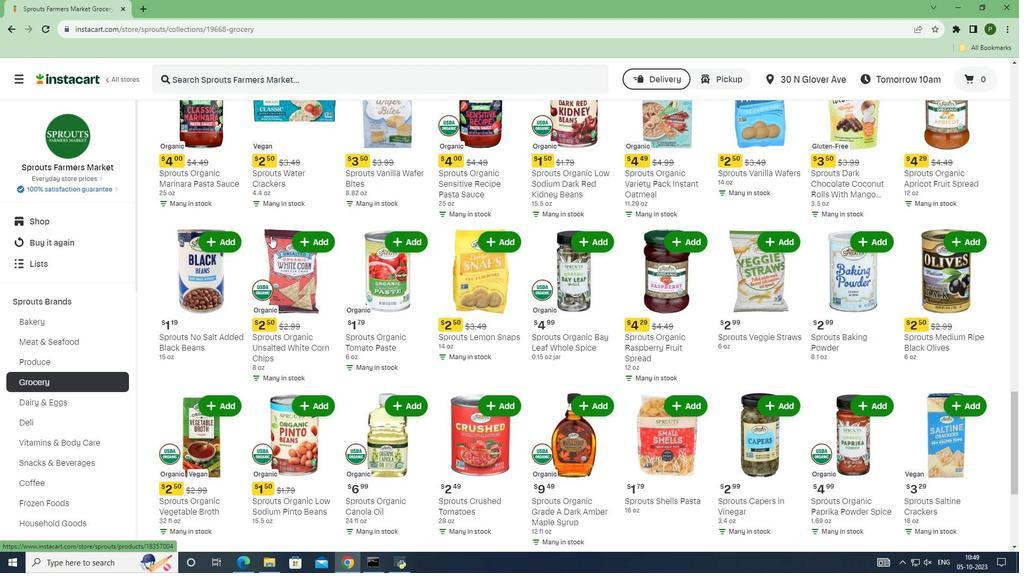 
Action: Mouse scrolled (270, 235) with delta (0, 0)
Screenshot: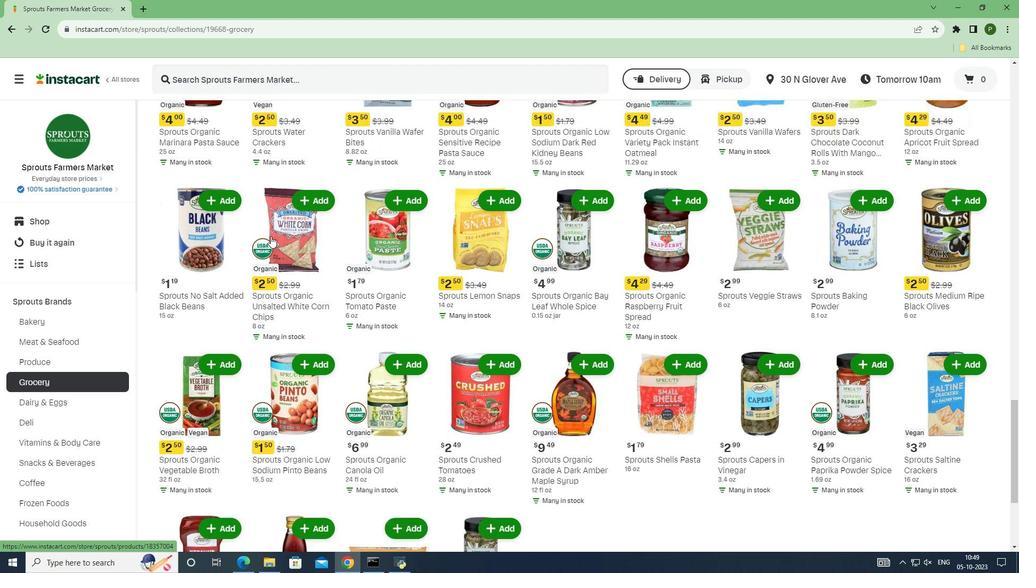 
Action: Mouse scrolled (270, 235) with delta (0, 0)
Screenshot: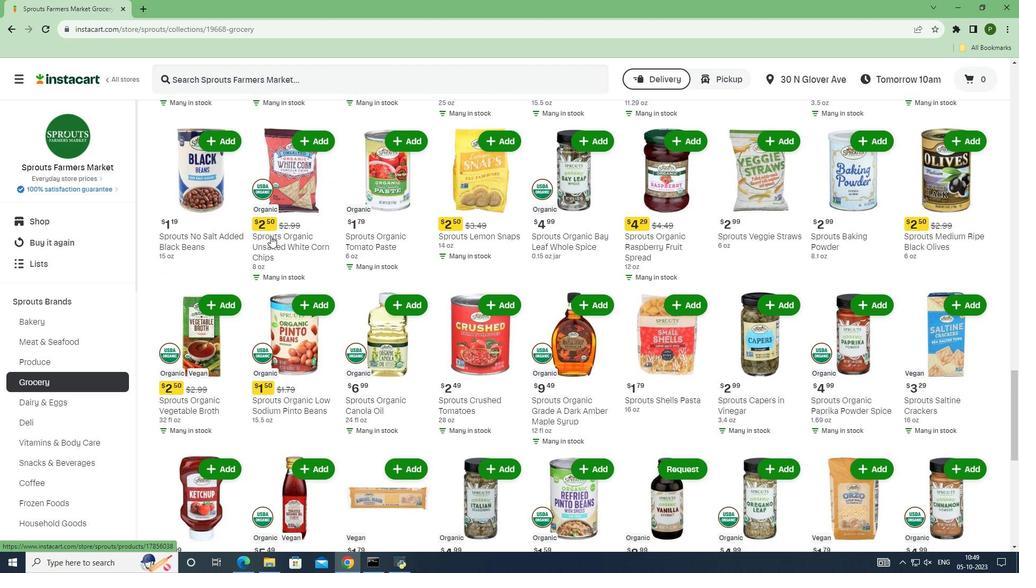 
Action: Mouse scrolled (270, 235) with delta (0, 0)
Screenshot: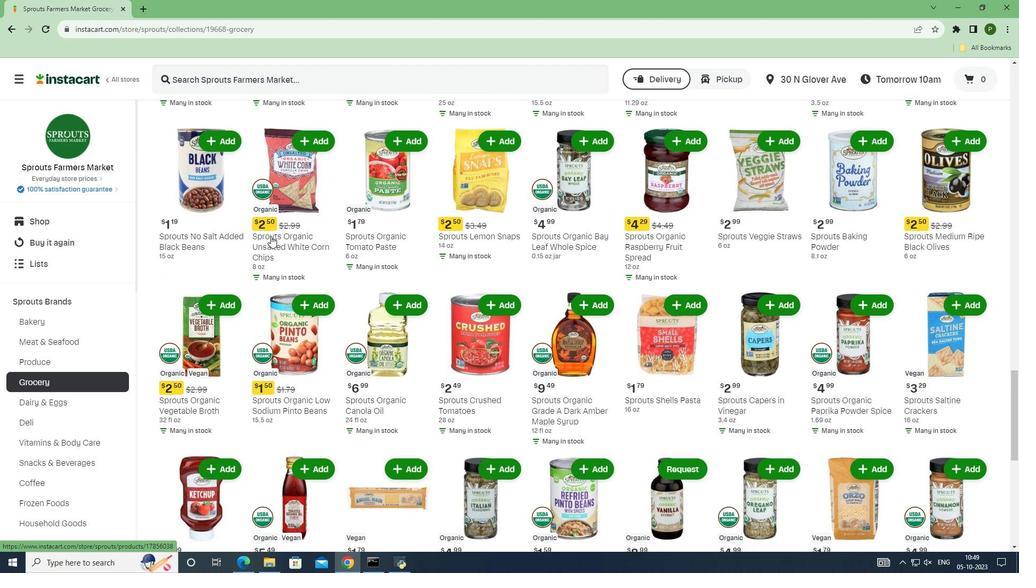 
Action: Mouse scrolled (270, 235) with delta (0, 0)
Screenshot: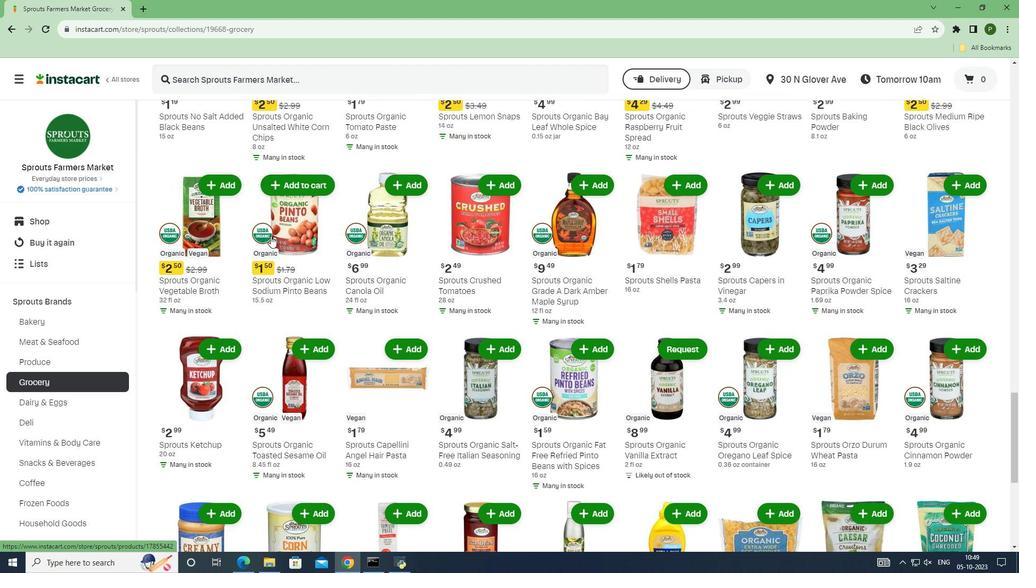 
Action: Mouse scrolled (270, 235) with delta (0, 0)
Screenshot: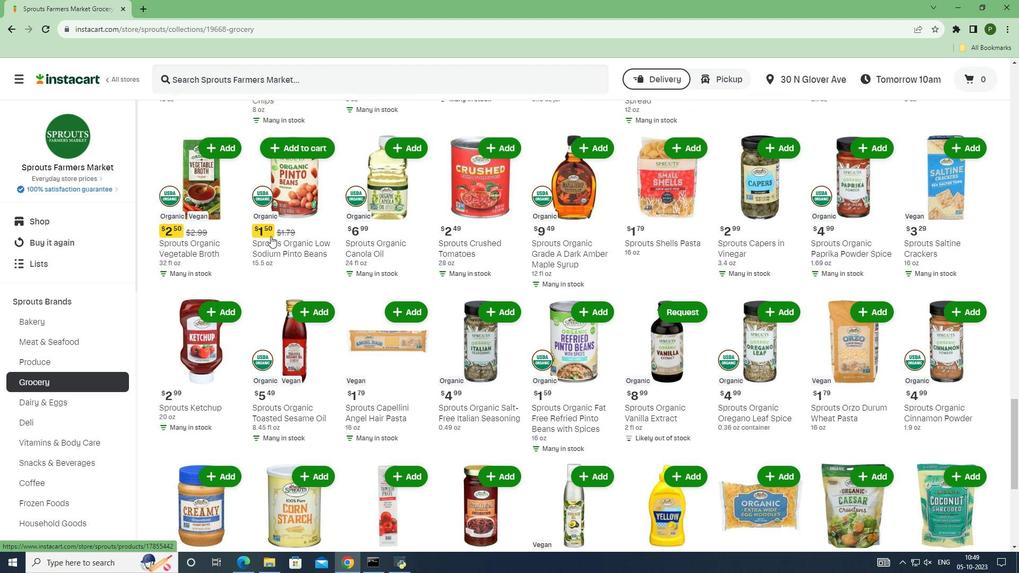 
Action: Mouse scrolled (270, 236) with delta (0, 0)
Screenshot: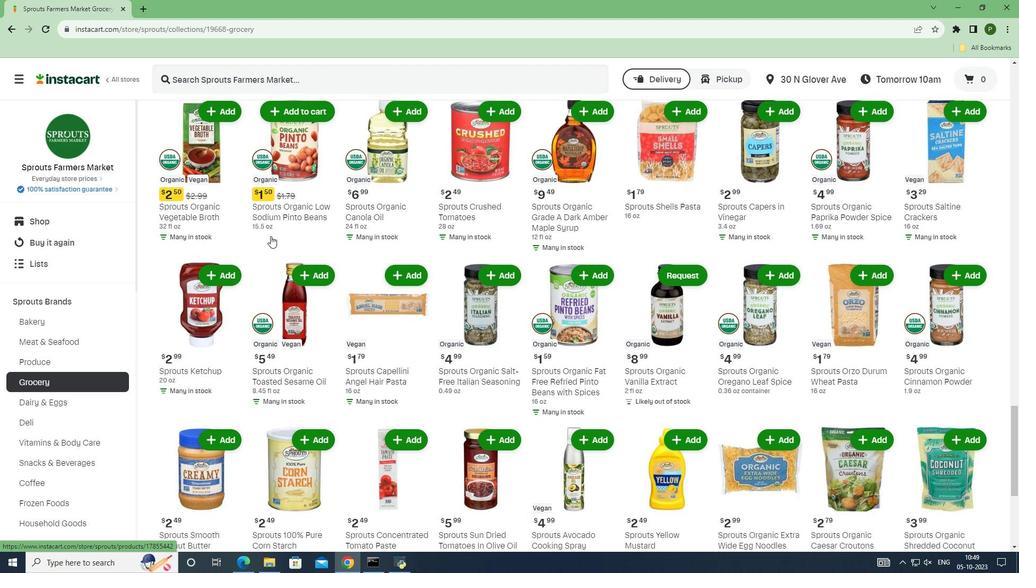 
Action: Mouse scrolled (270, 235) with delta (0, 0)
Screenshot: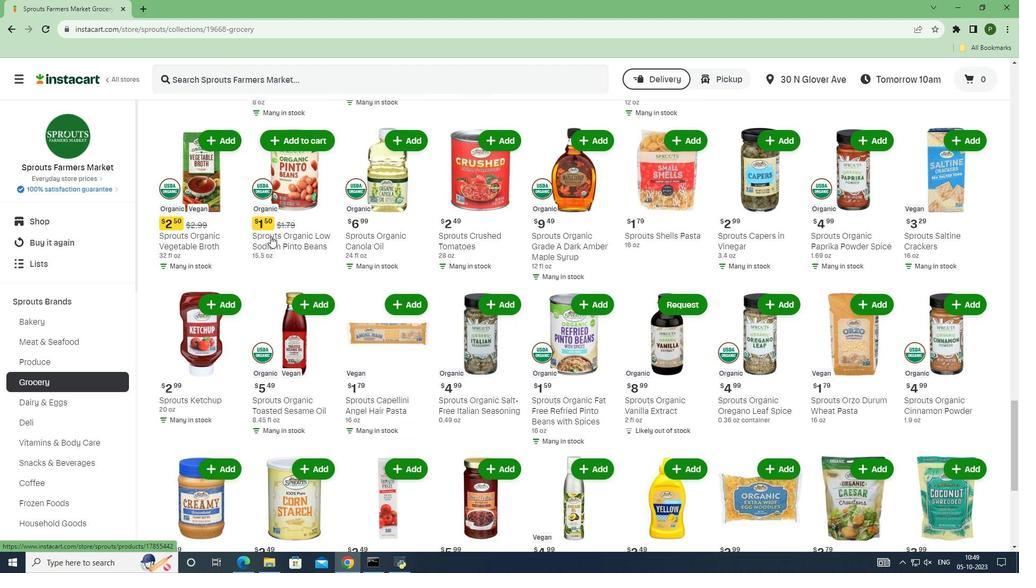 
Action: Mouse moved to (316, 272)
Screenshot: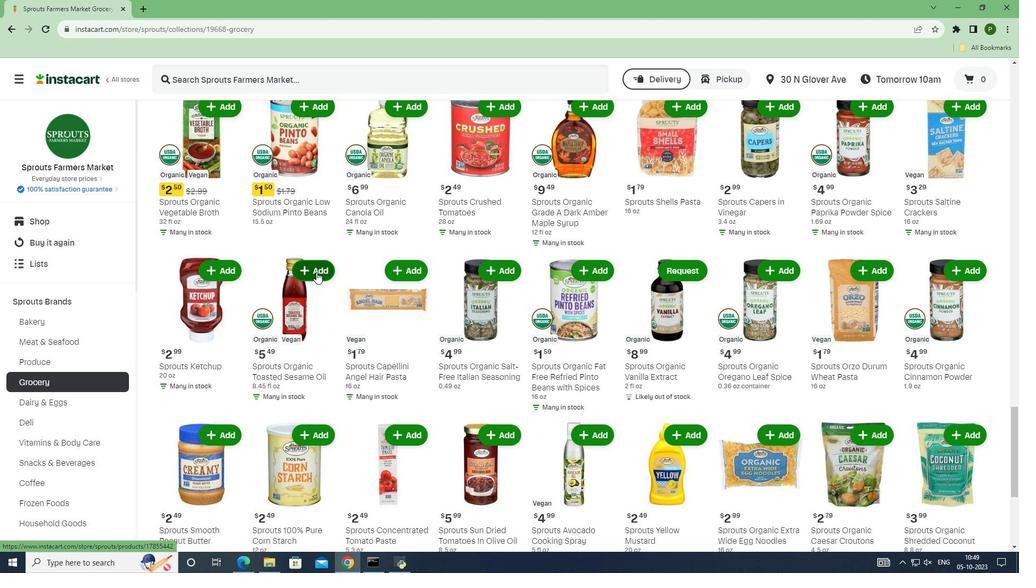 
Action: Mouse scrolled (316, 271) with delta (0, 0)
Screenshot: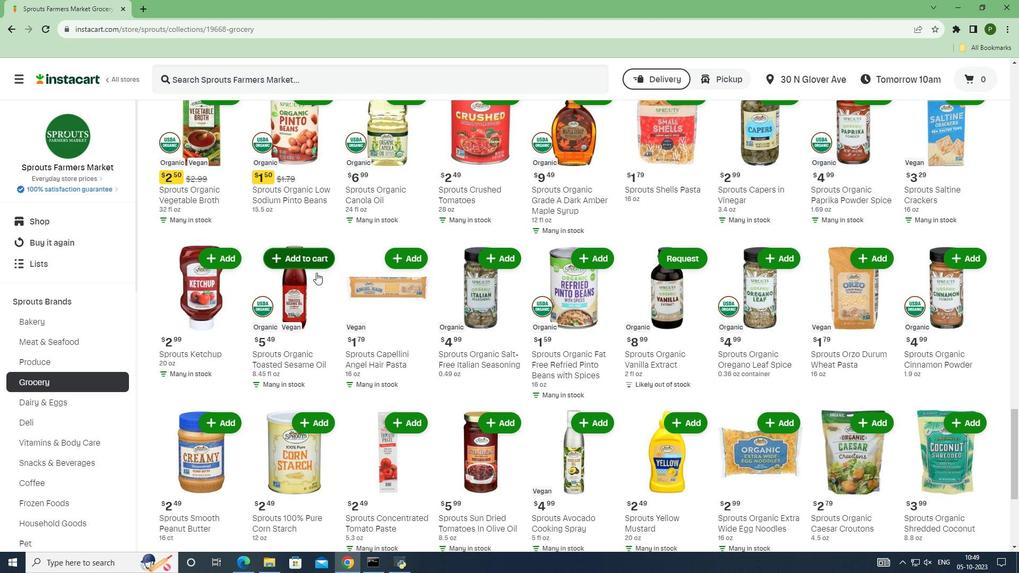 
Action: Mouse moved to (316, 272)
Screenshot: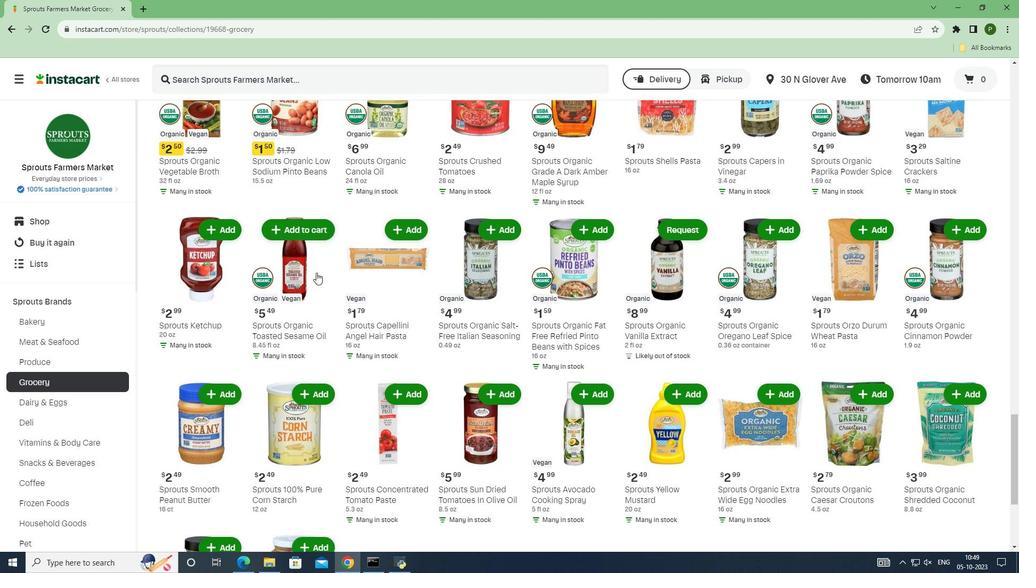 
Action: Mouse scrolled (316, 272) with delta (0, 0)
Screenshot: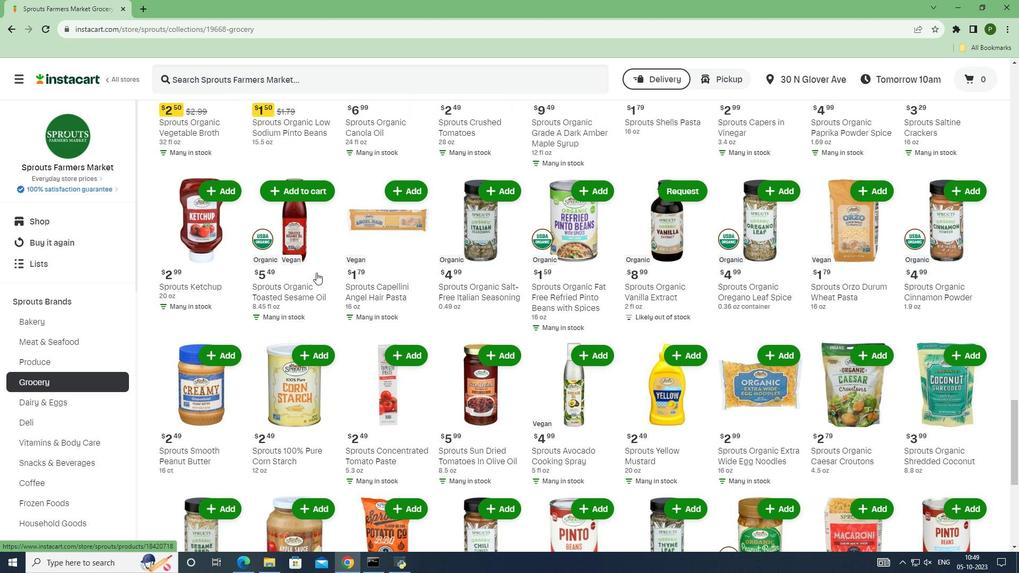 
Action: Mouse moved to (316, 272)
Screenshot: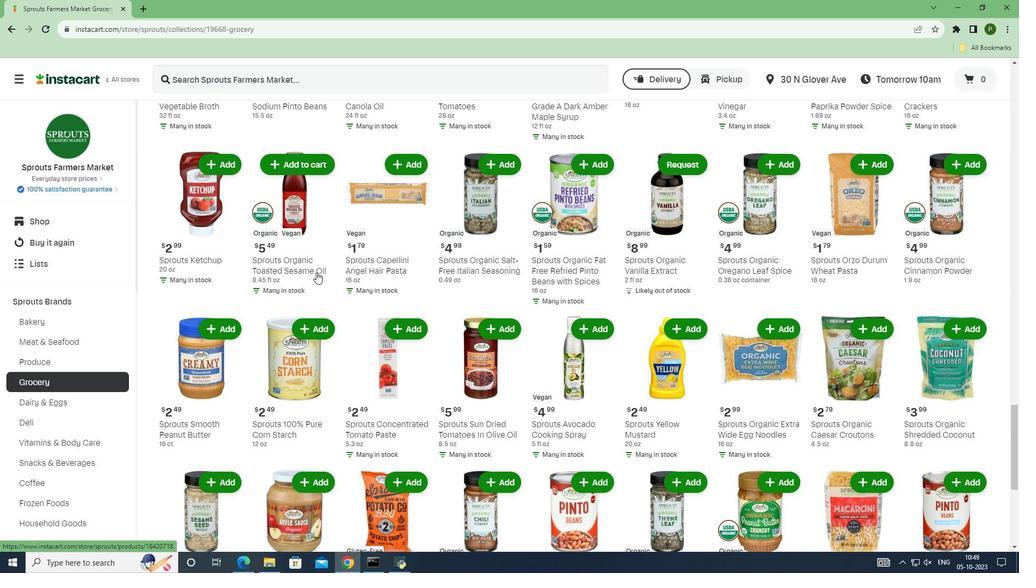 
Action: Mouse scrolled (316, 271) with delta (0, 0)
Screenshot: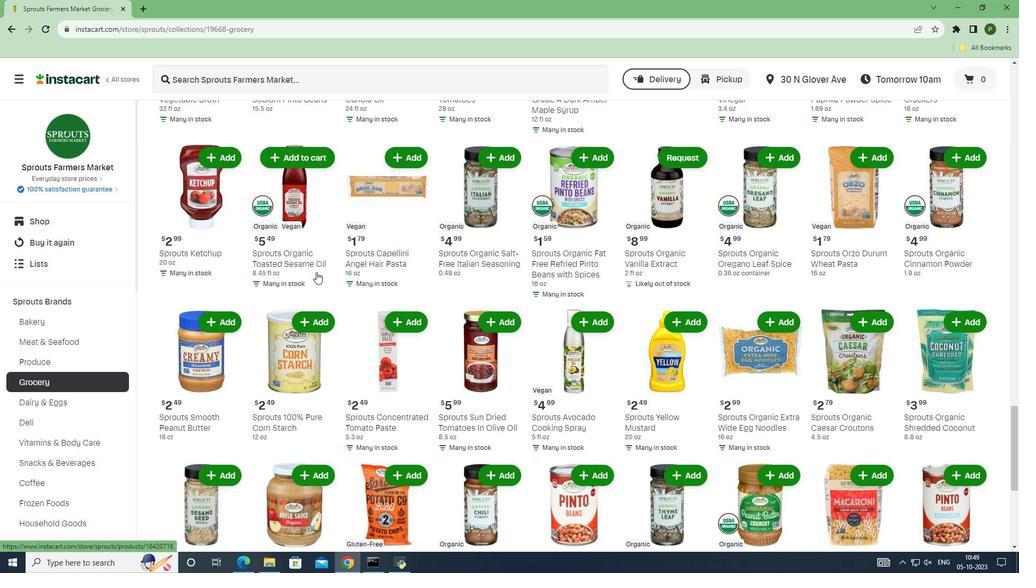 
Action: Mouse scrolled (316, 271) with delta (0, 0)
Screenshot: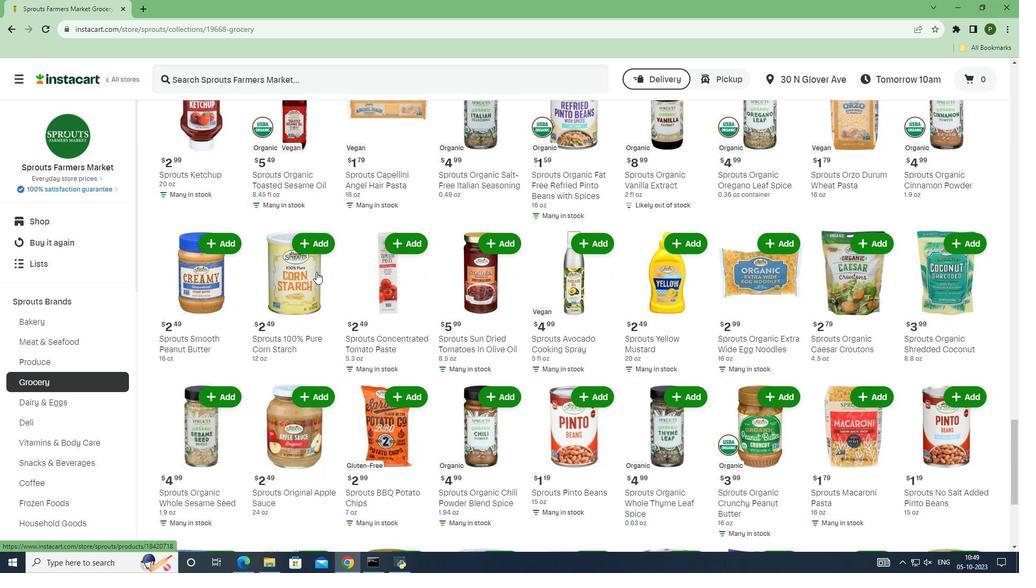 
Action: Mouse scrolled (316, 272) with delta (0, 0)
Screenshot: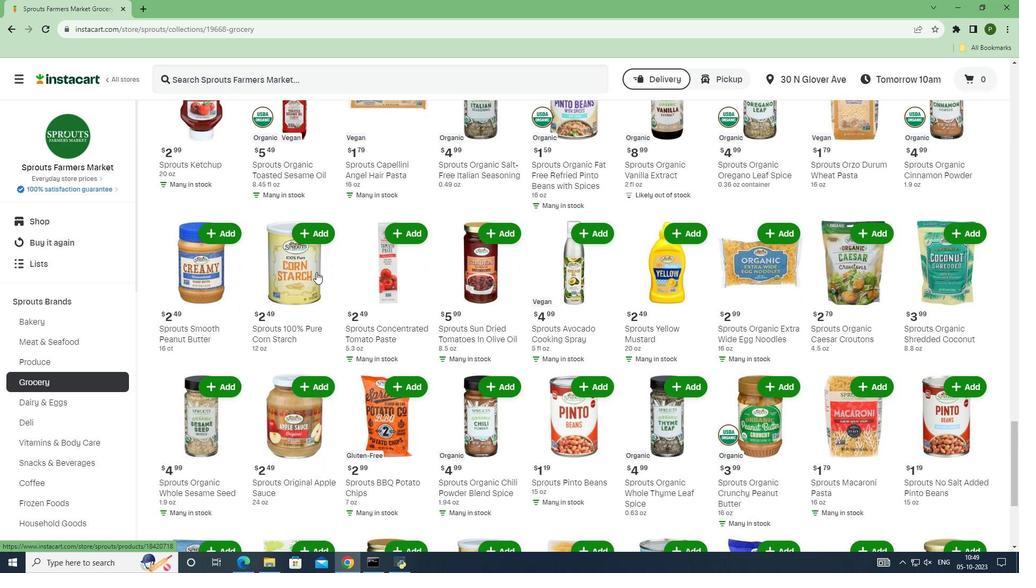 
Action: Mouse scrolled (316, 271) with delta (0, 0)
Screenshot: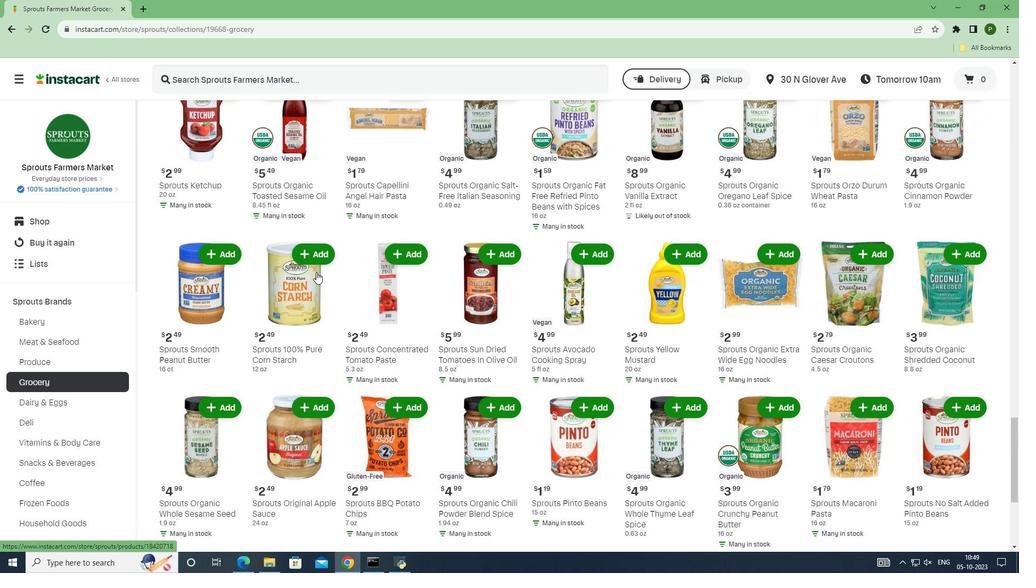 
Action: Mouse scrolled (316, 271) with delta (0, 0)
Screenshot: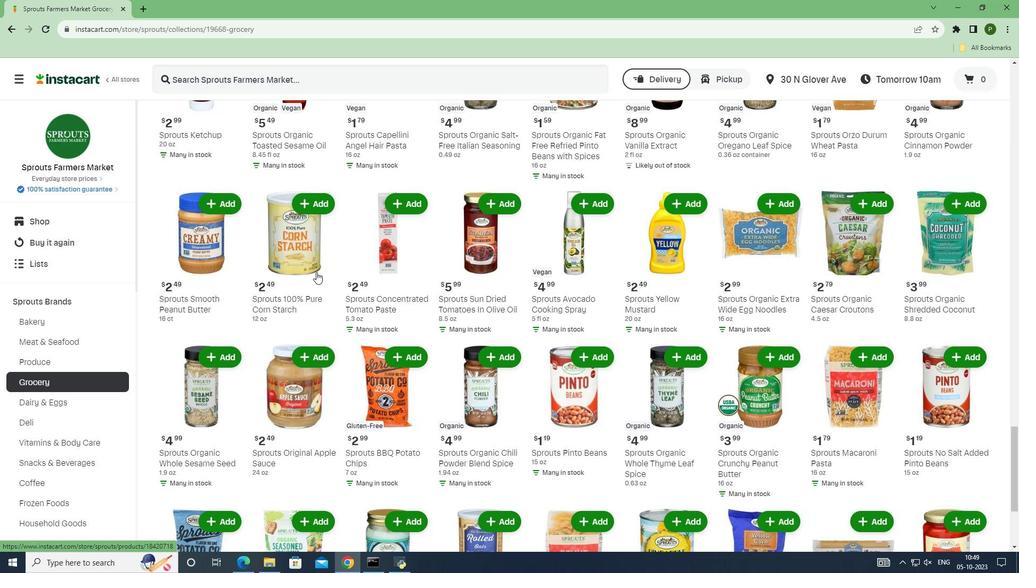 
Action: Mouse scrolled (316, 271) with delta (0, 0)
Screenshot: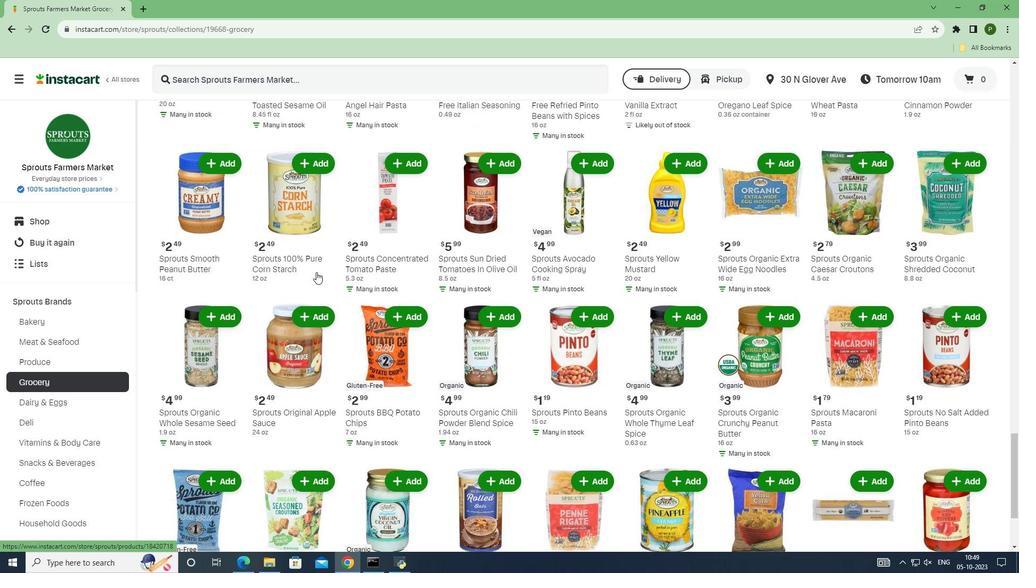 
Action: Mouse scrolled (316, 271) with delta (0, 0)
Screenshot: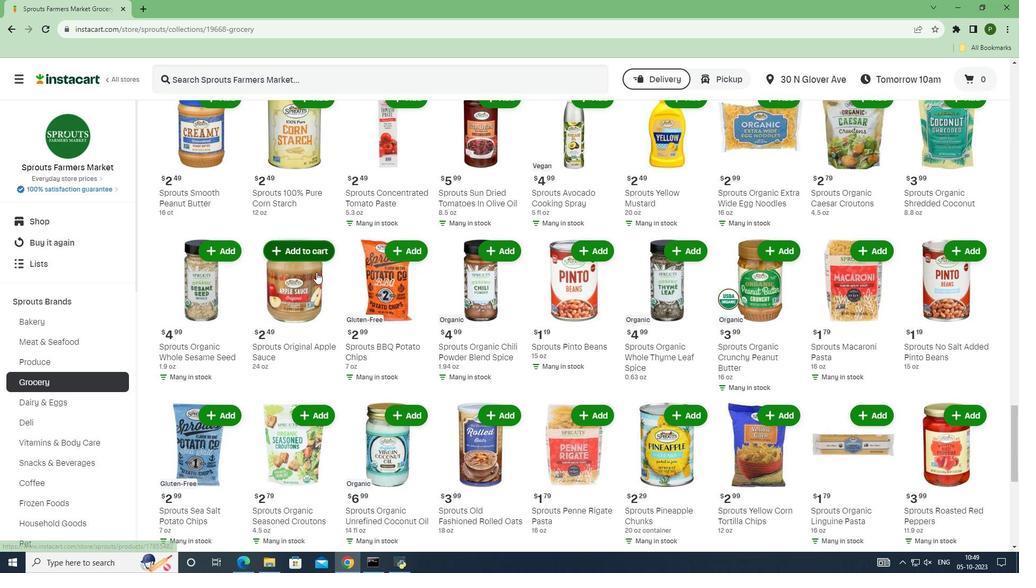 
Action: Mouse scrolled (316, 271) with delta (0, 0)
Screenshot: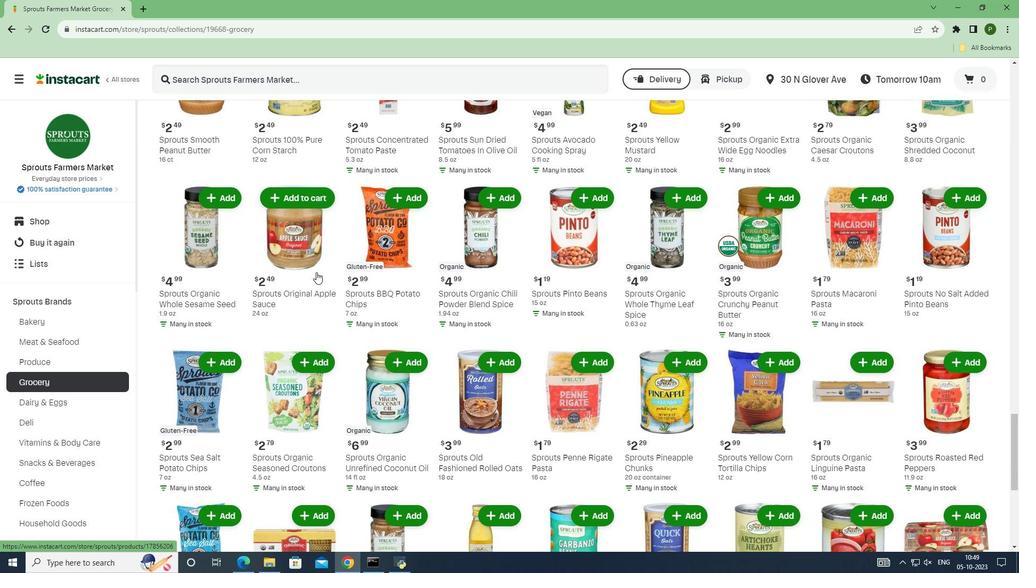 
Action: Mouse scrolled (316, 271) with delta (0, 0)
Screenshot: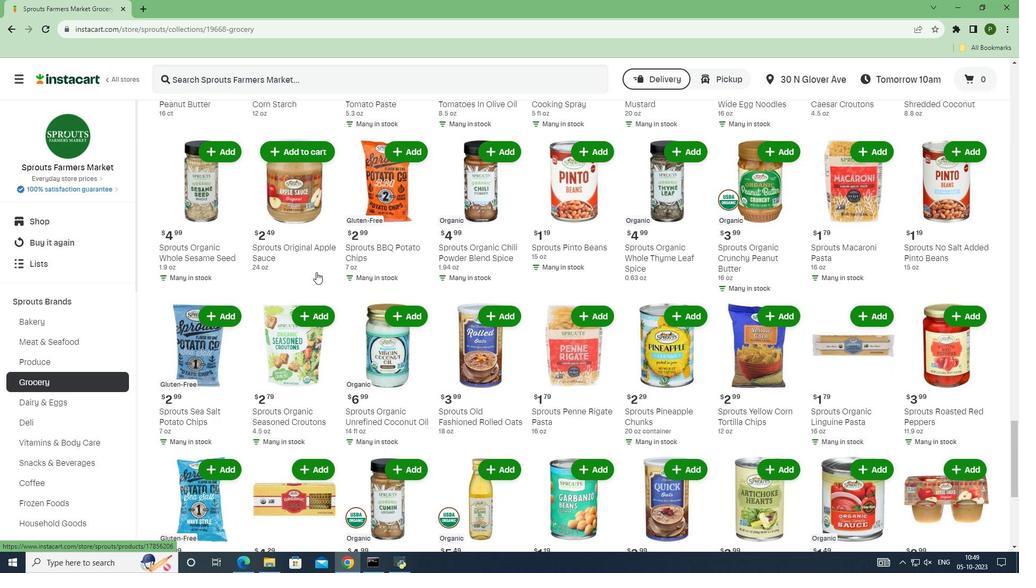 
Action: Mouse scrolled (316, 271) with delta (0, 0)
Screenshot: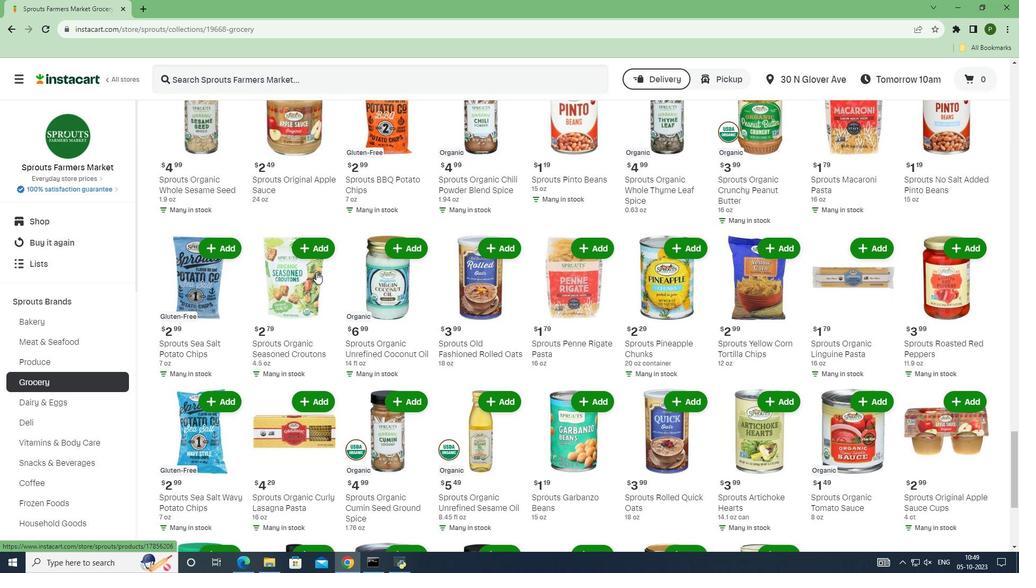 
Action: Mouse scrolled (316, 271) with delta (0, 0)
Screenshot: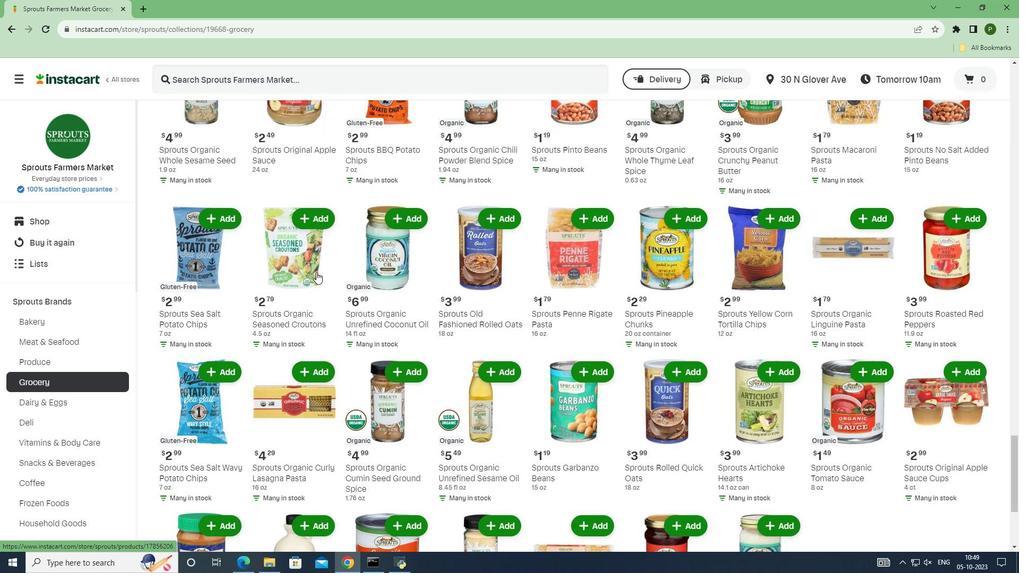 
Action: Mouse scrolled (316, 271) with delta (0, 0)
Screenshot: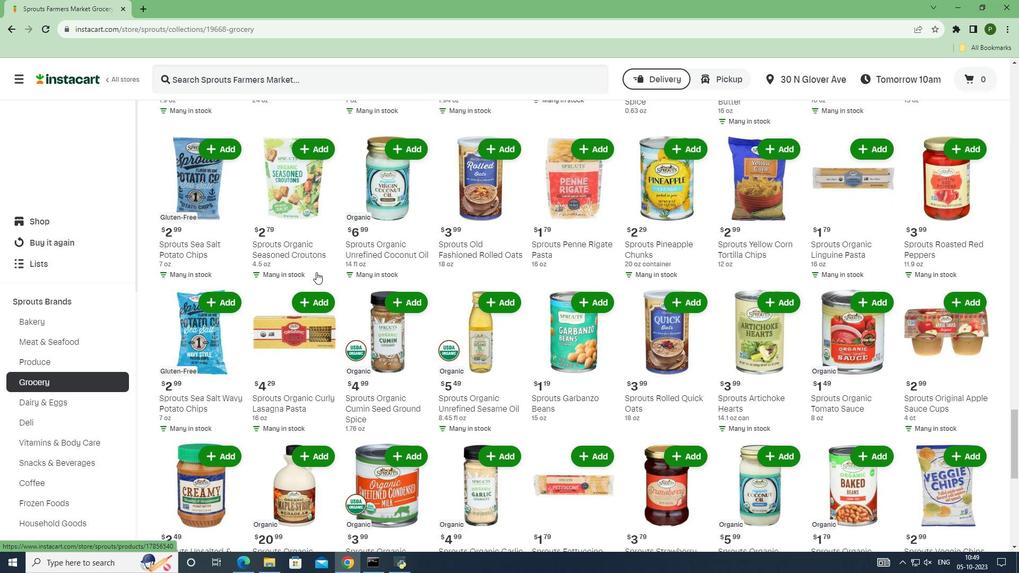 
Action: Mouse scrolled (316, 271) with delta (0, 0)
Screenshot: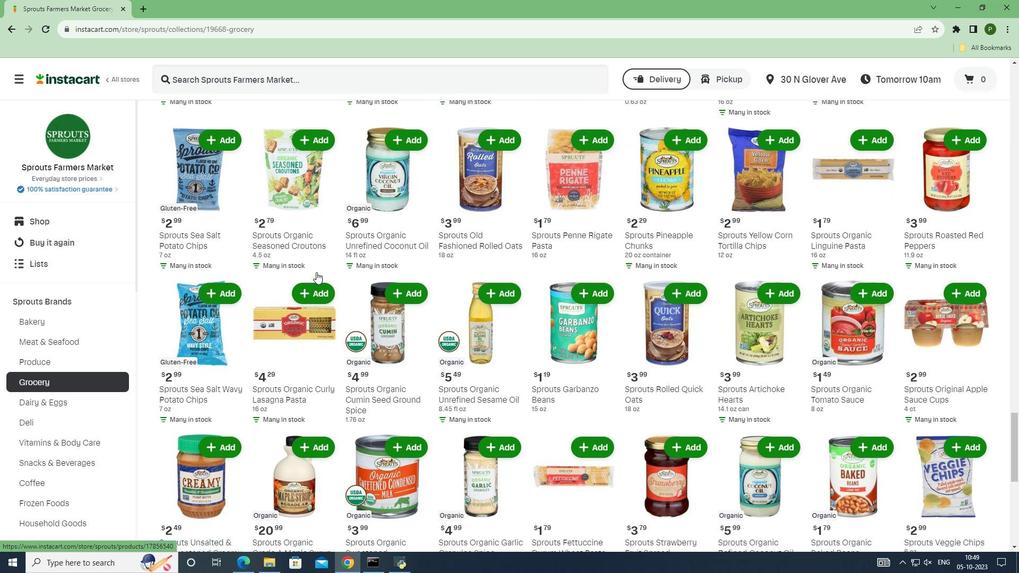 
Action: Mouse scrolled (316, 271) with delta (0, 0)
Screenshot: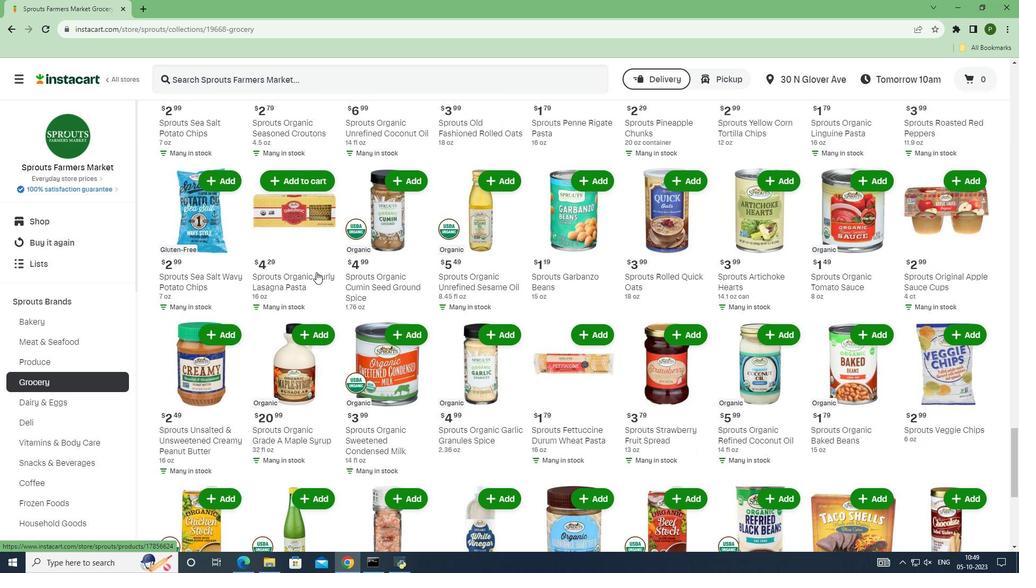 
Action: Mouse scrolled (316, 271) with delta (0, 0)
Screenshot: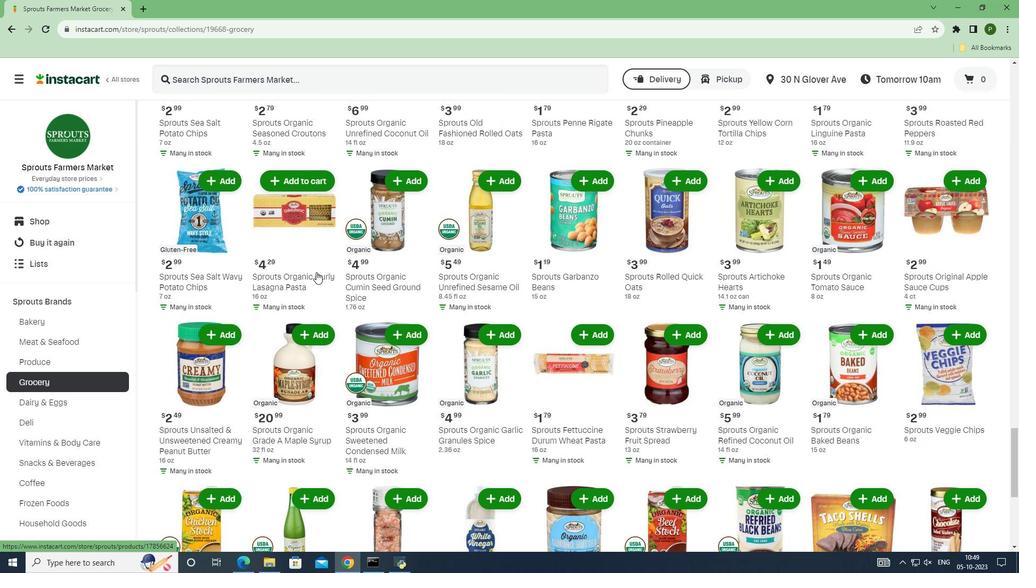 
Action: Mouse scrolled (316, 271) with delta (0, 0)
Screenshot: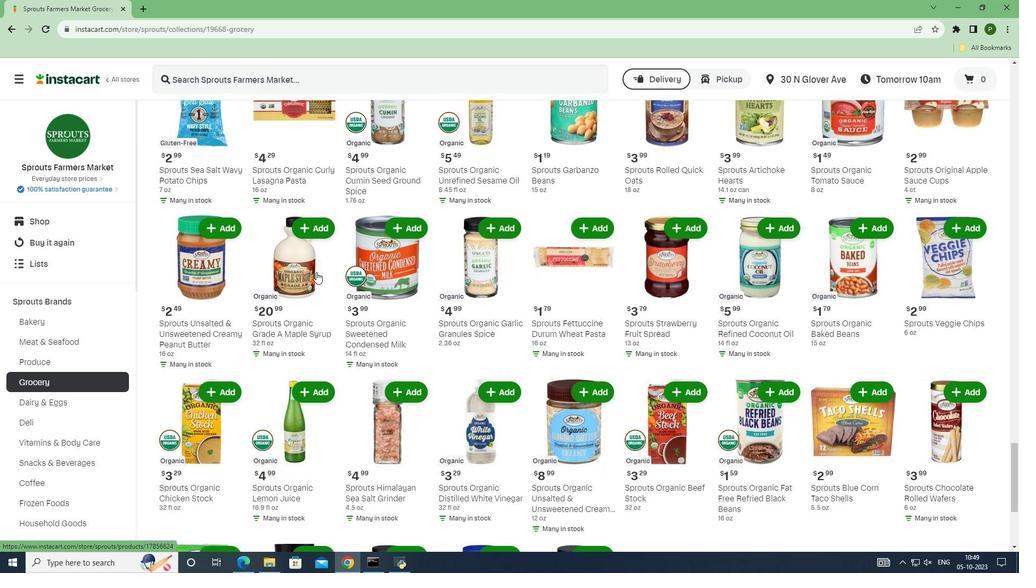 
Action: Mouse scrolled (316, 271) with delta (0, 0)
Screenshot: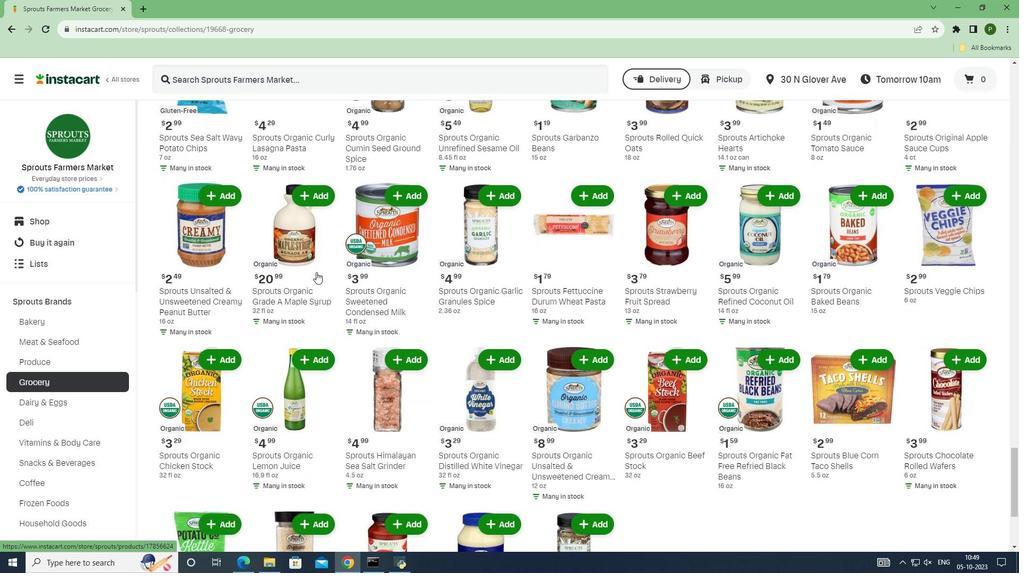 
Action: Mouse scrolled (316, 271) with delta (0, 0)
Screenshot: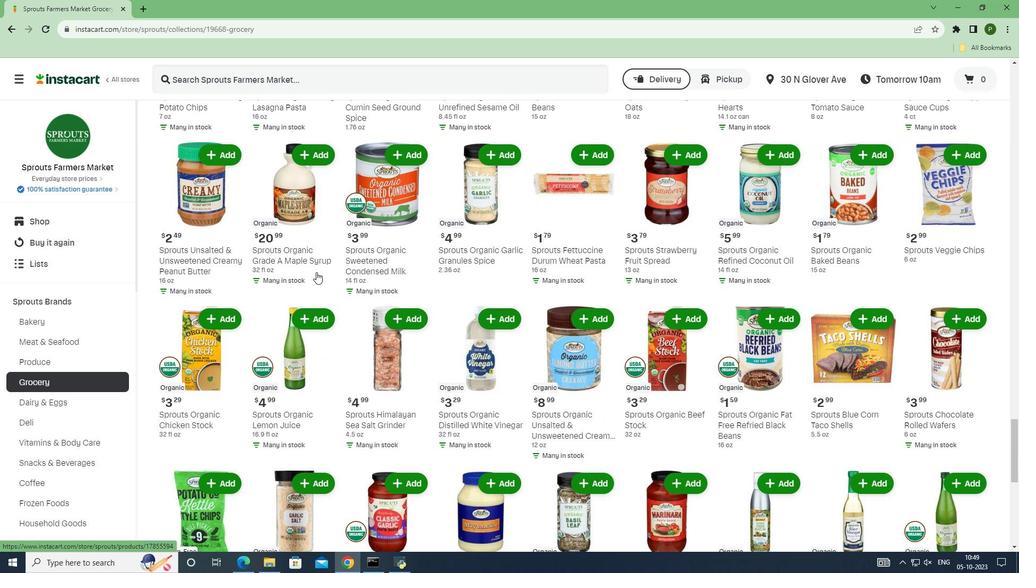 
Action: Mouse scrolled (316, 271) with delta (0, 0)
Screenshot: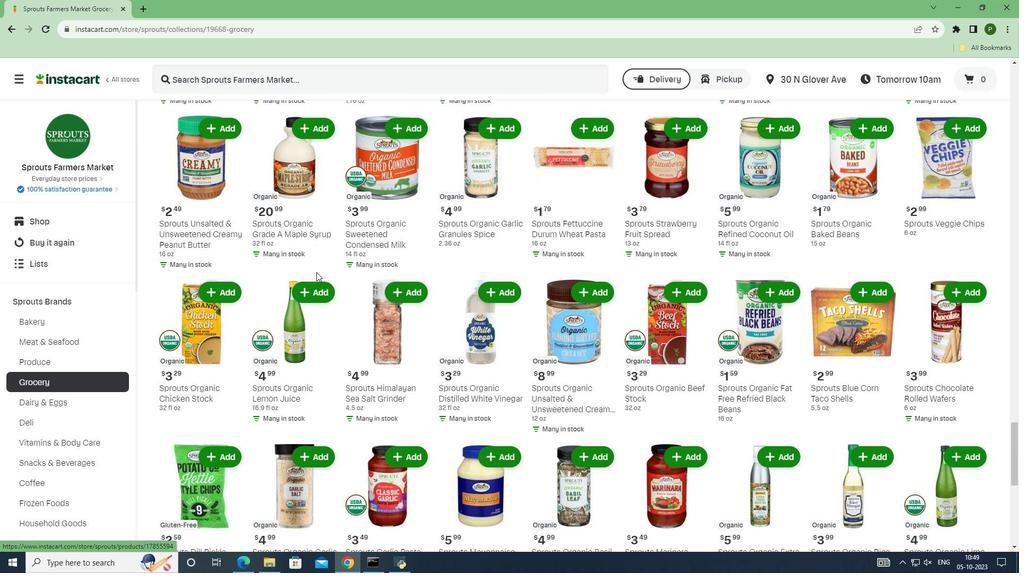 
Action: Mouse scrolled (316, 272) with delta (0, 0)
Screenshot: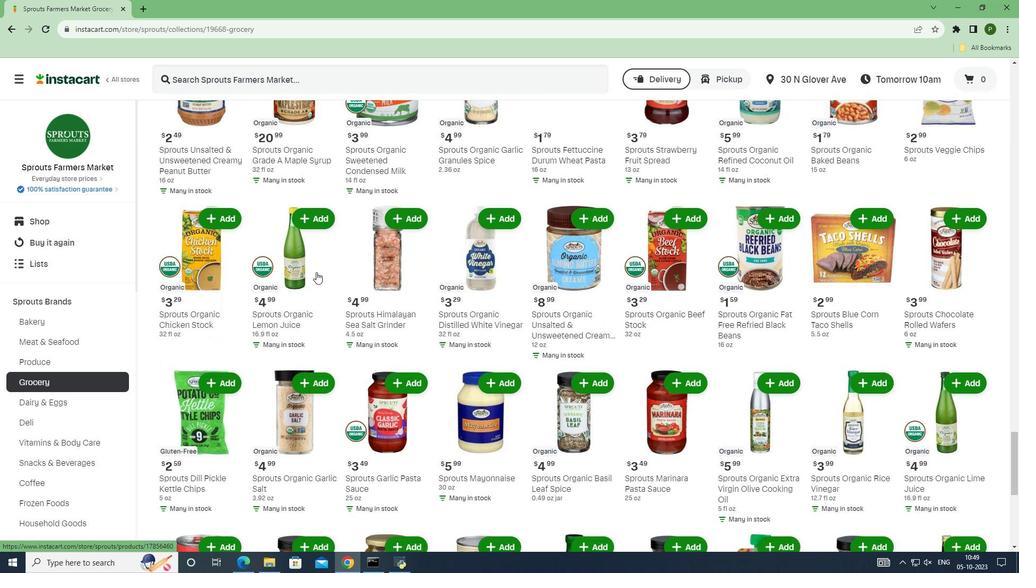 
Action: Mouse scrolled (316, 271) with delta (0, 0)
Screenshot: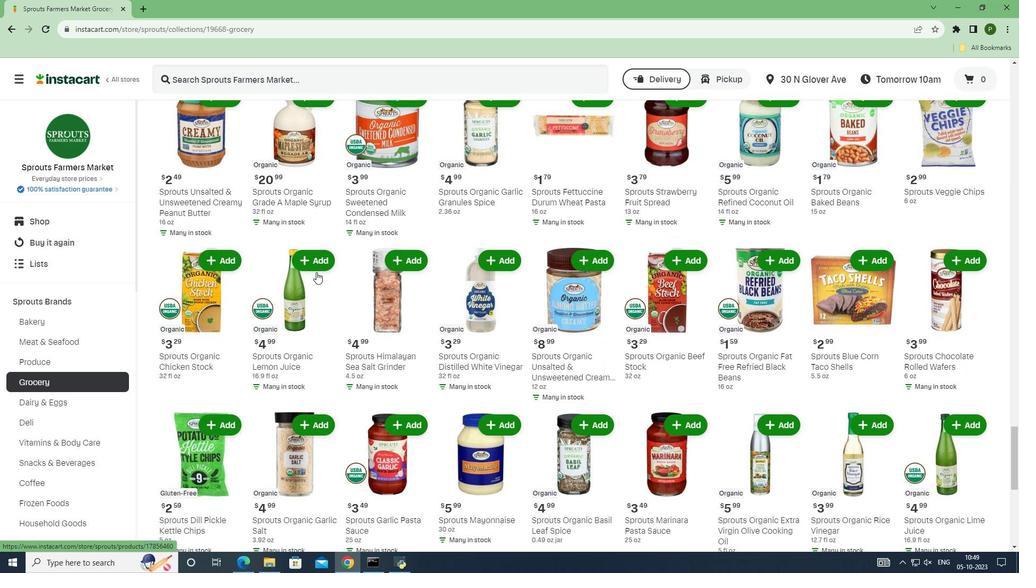 
Action: Mouse scrolled (316, 271) with delta (0, 0)
Screenshot: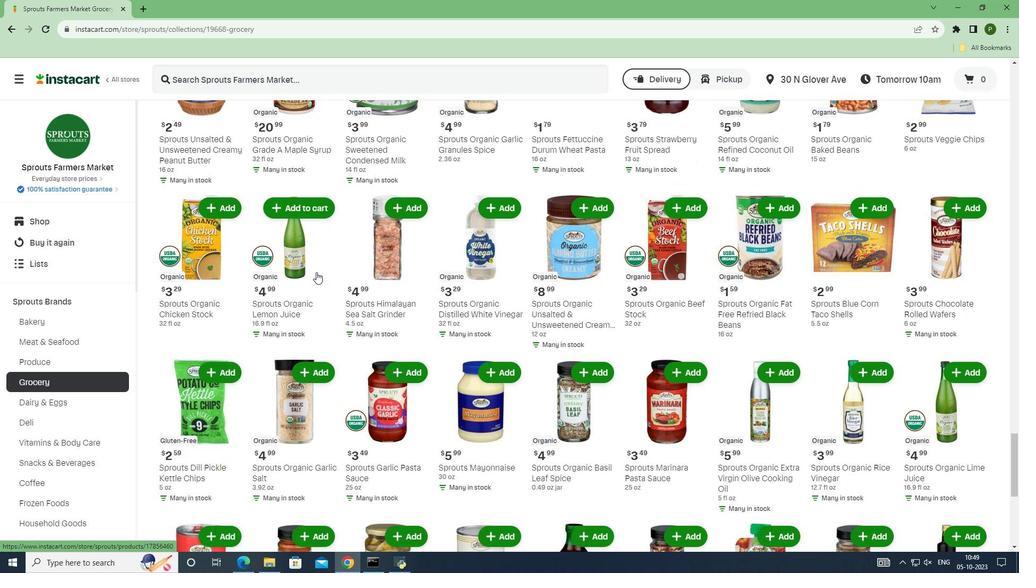 
Action: Mouse scrolled (316, 272) with delta (0, 0)
Screenshot: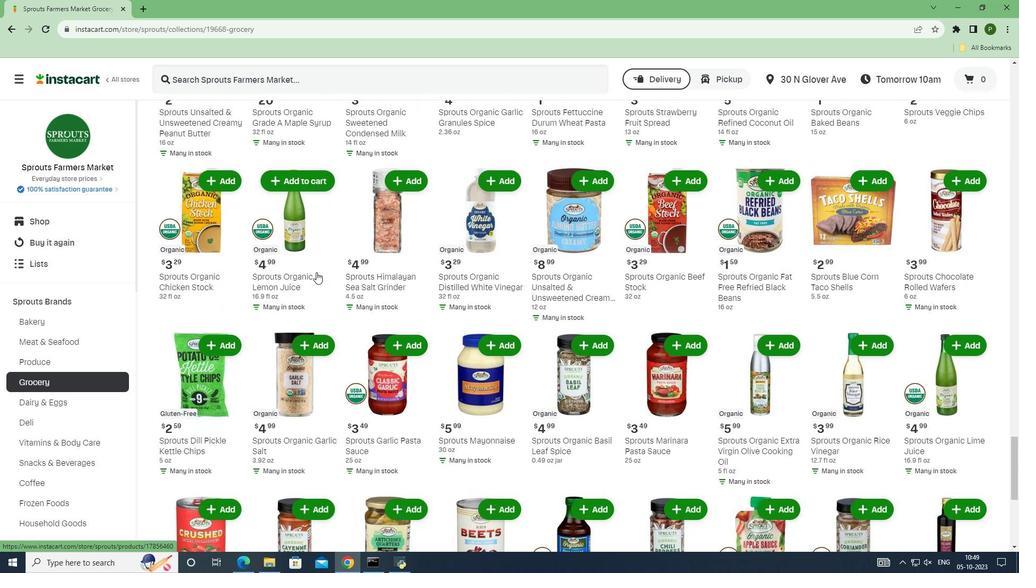 
Action: Mouse scrolled (316, 271) with delta (0, 0)
Screenshot: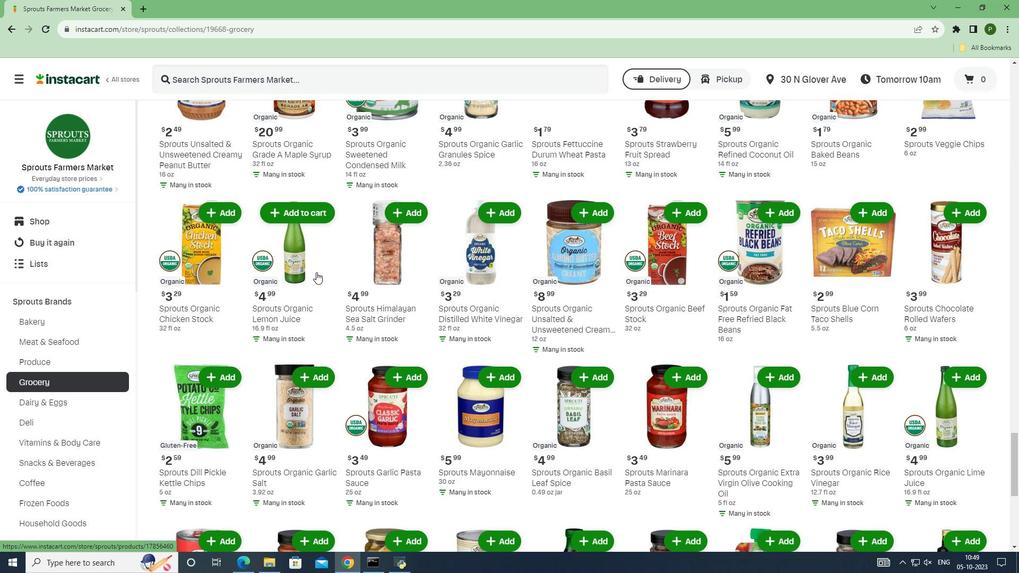 
Action: Mouse scrolled (316, 271) with delta (0, 0)
Screenshot: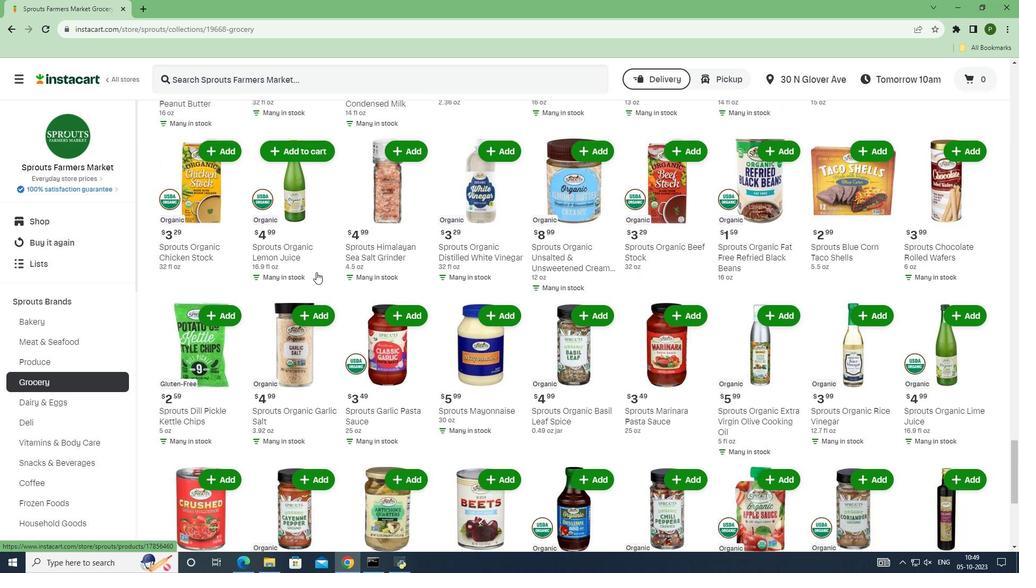 
Action: Mouse scrolled (316, 272) with delta (0, 0)
Screenshot: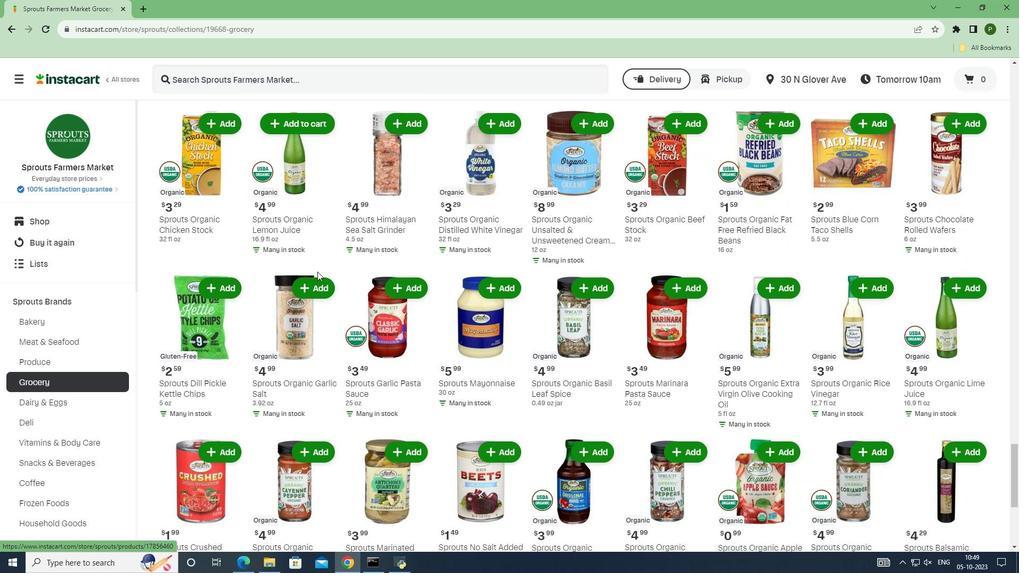 
Action: Mouse moved to (317, 271)
Screenshot: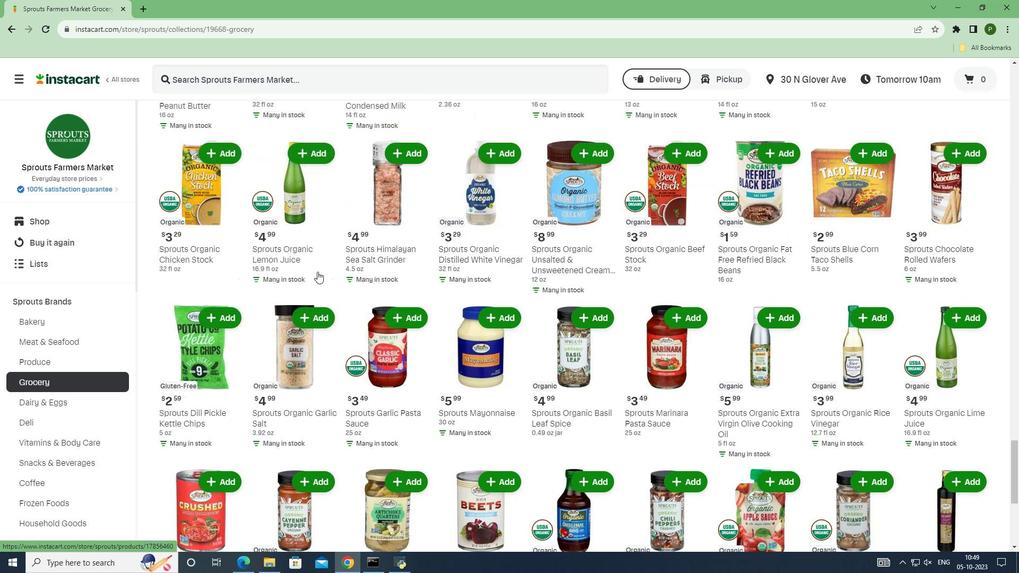 
Action: Mouse scrolled (317, 271) with delta (0, 0)
Screenshot: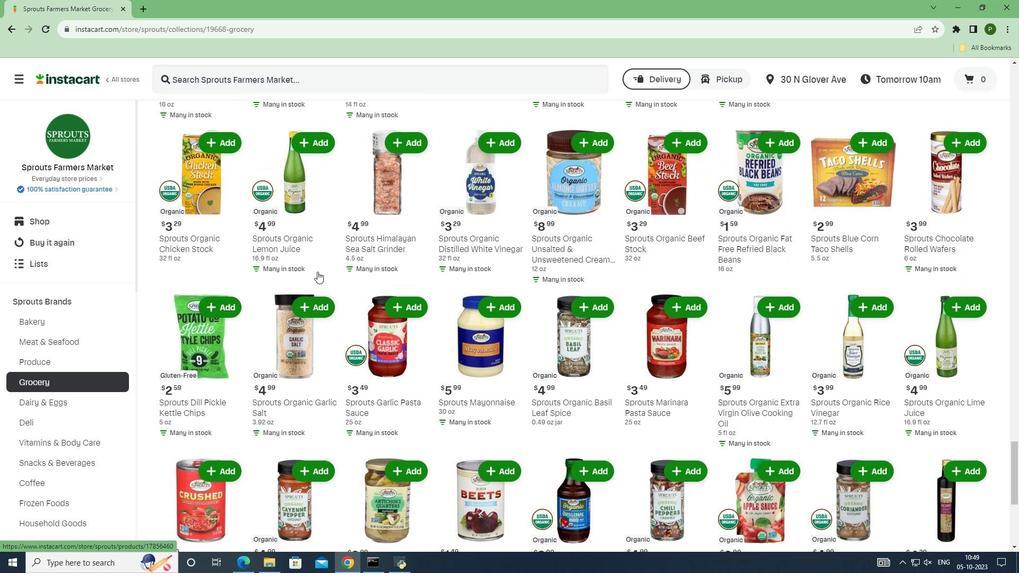 
Action: Mouse scrolled (317, 271) with delta (0, 0)
Screenshot: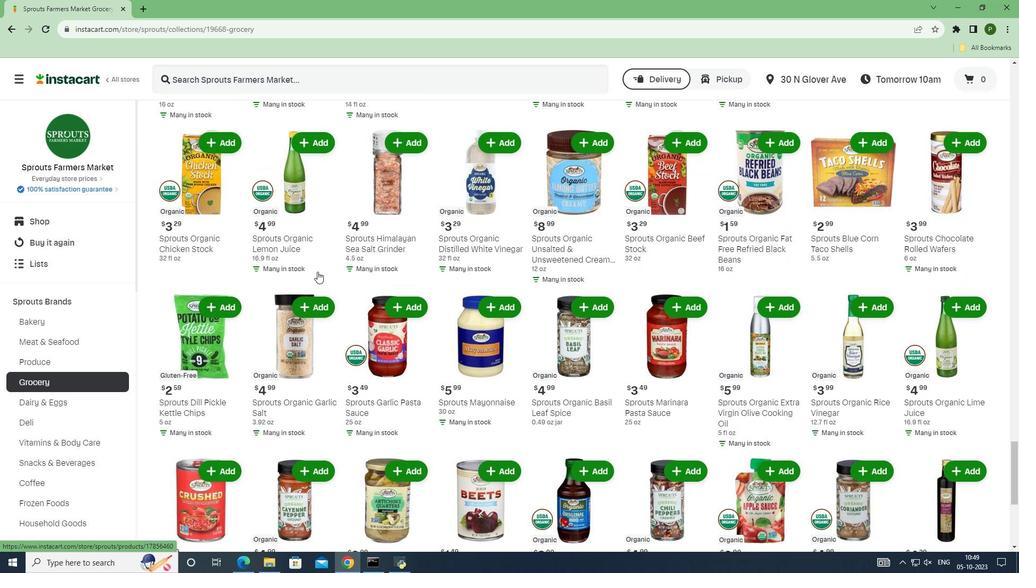 
Action: Mouse moved to (320, 271)
Screenshot: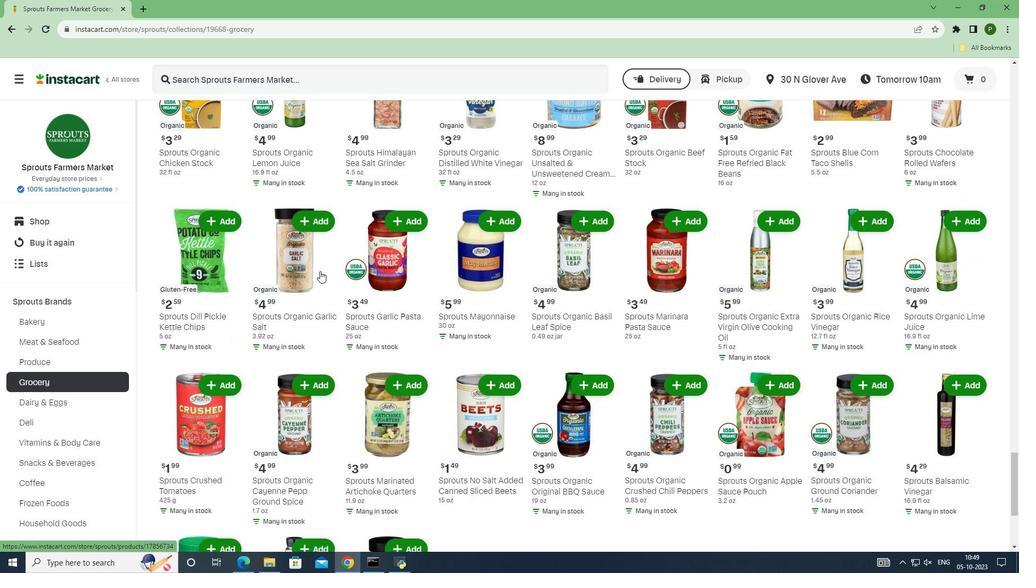 
Action: Mouse scrolled (320, 270) with delta (0, 0)
Screenshot: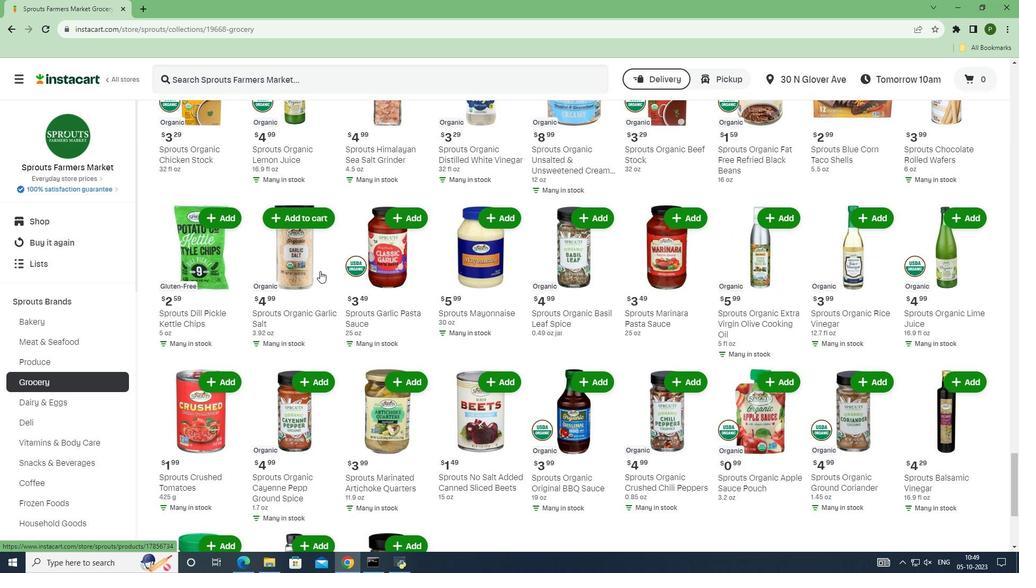 
Action: Mouse scrolled (320, 270) with delta (0, 0)
Screenshot: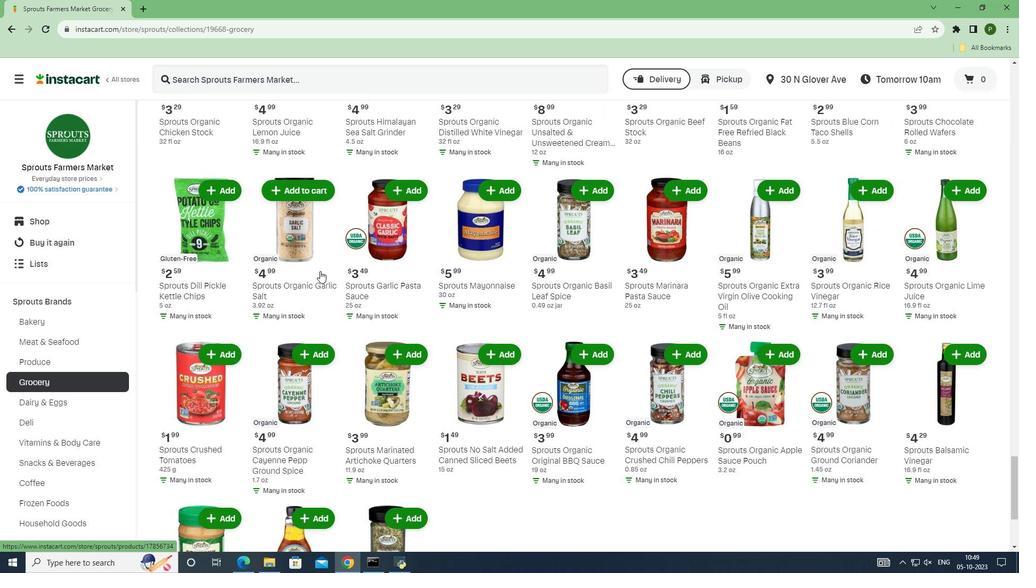 
Action: Mouse scrolled (320, 270) with delta (0, 0)
Screenshot: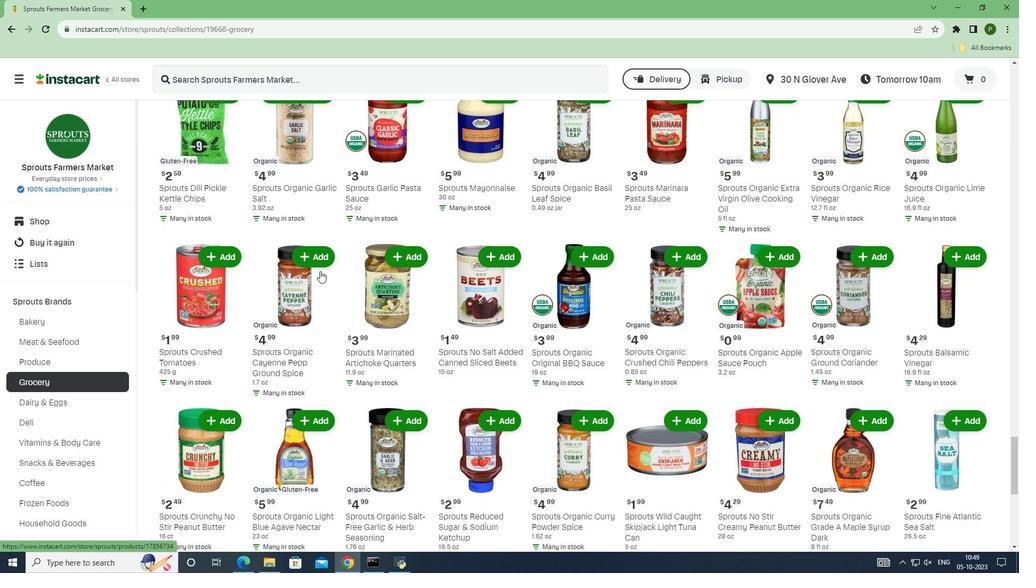 
Action: Mouse scrolled (320, 270) with delta (0, 0)
Screenshot: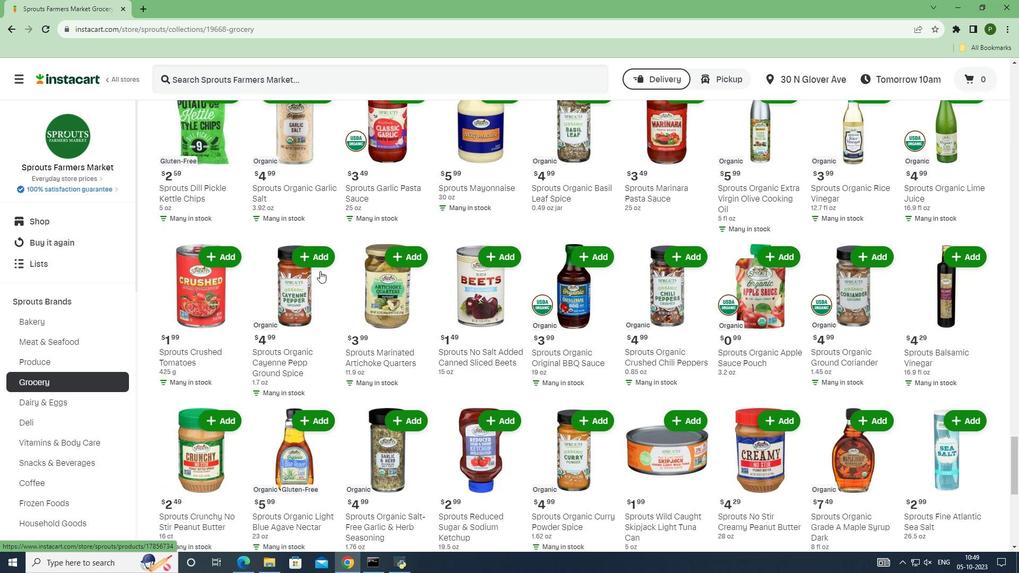
Action: Mouse scrolled (320, 270) with delta (0, 0)
Screenshot: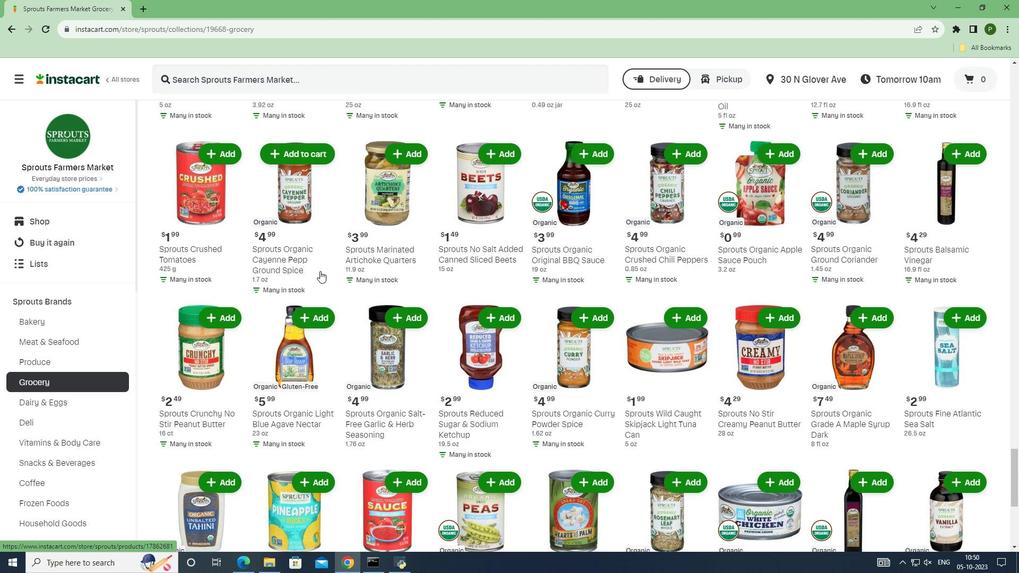 
Action: Mouse scrolled (320, 270) with delta (0, 0)
Screenshot: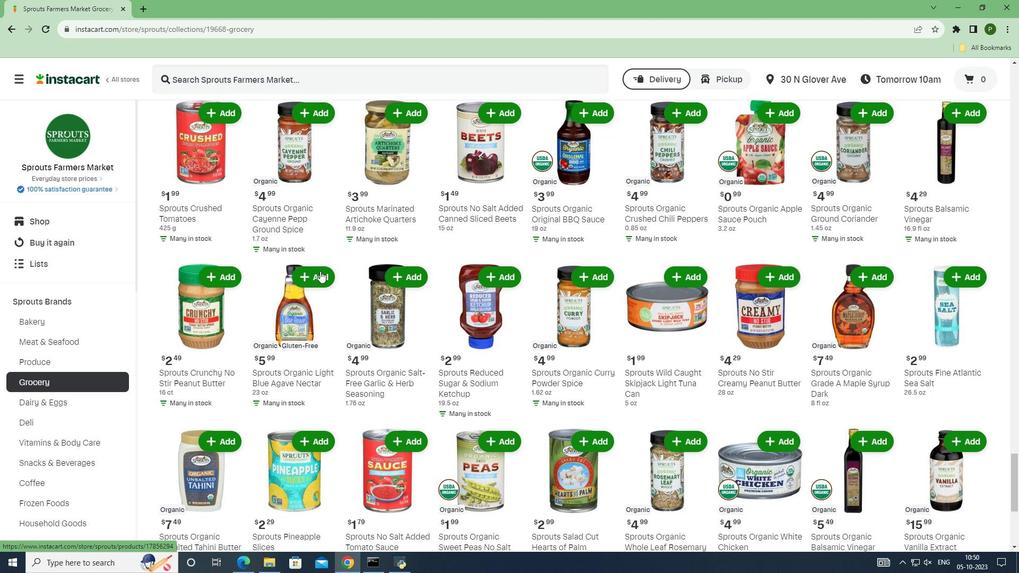 
Action: Mouse scrolled (320, 270) with delta (0, 0)
Screenshot: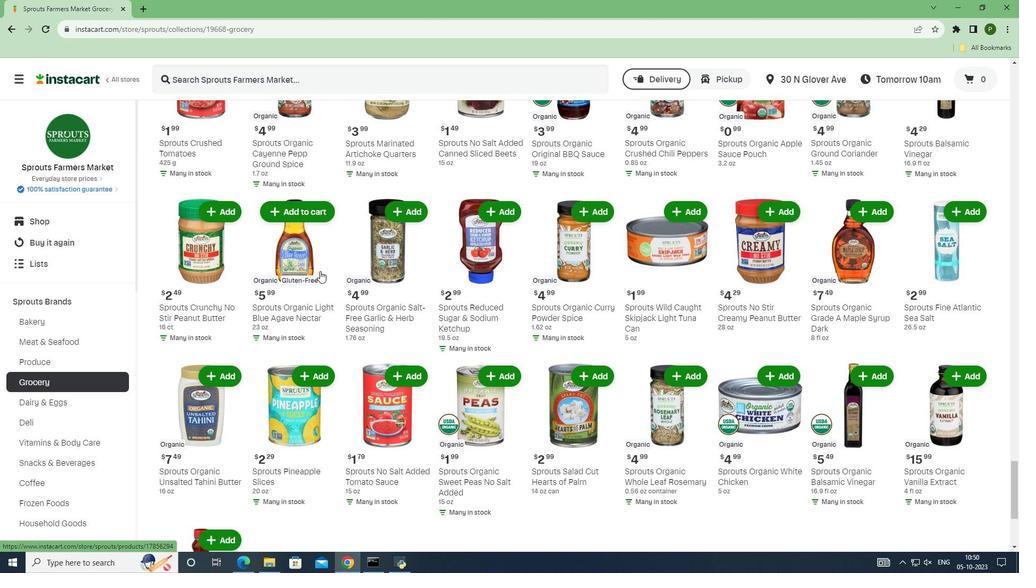 
Action: Mouse scrolled (320, 270) with delta (0, 0)
Screenshot: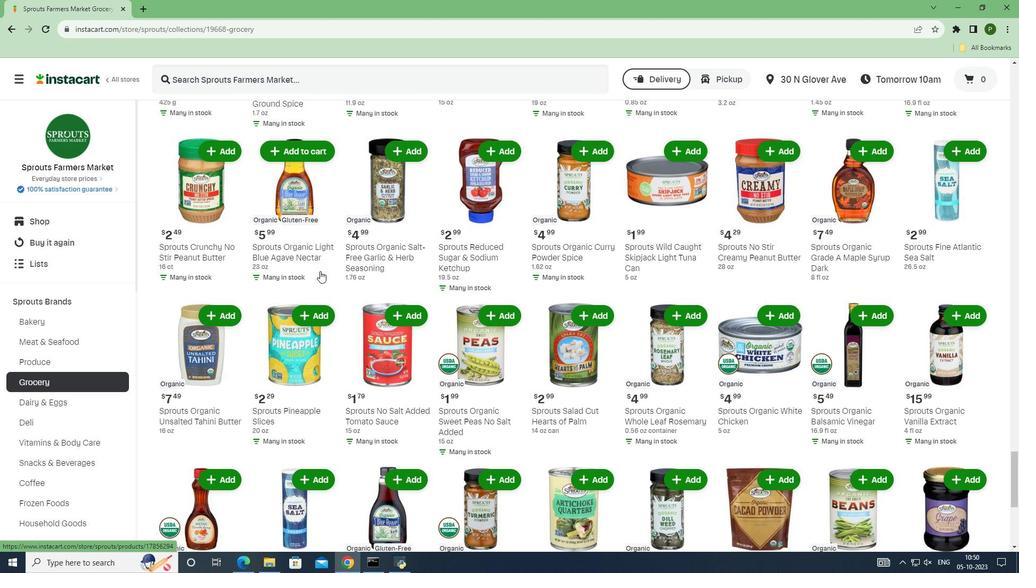 
Action: Mouse scrolled (320, 270) with delta (0, 0)
Screenshot: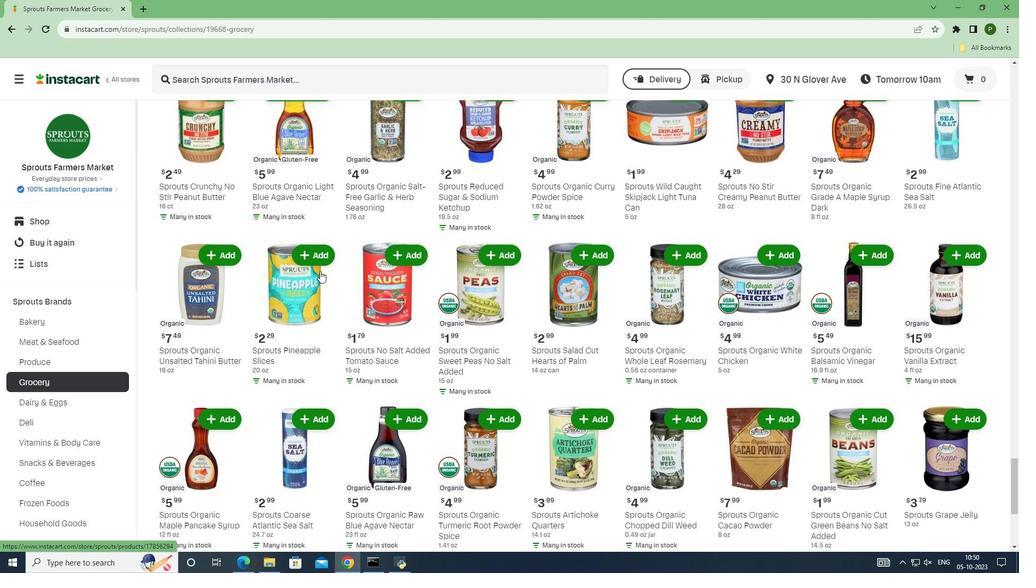 
Action: Mouse scrolled (320, 270) with delta (0, 0)
Screenshot: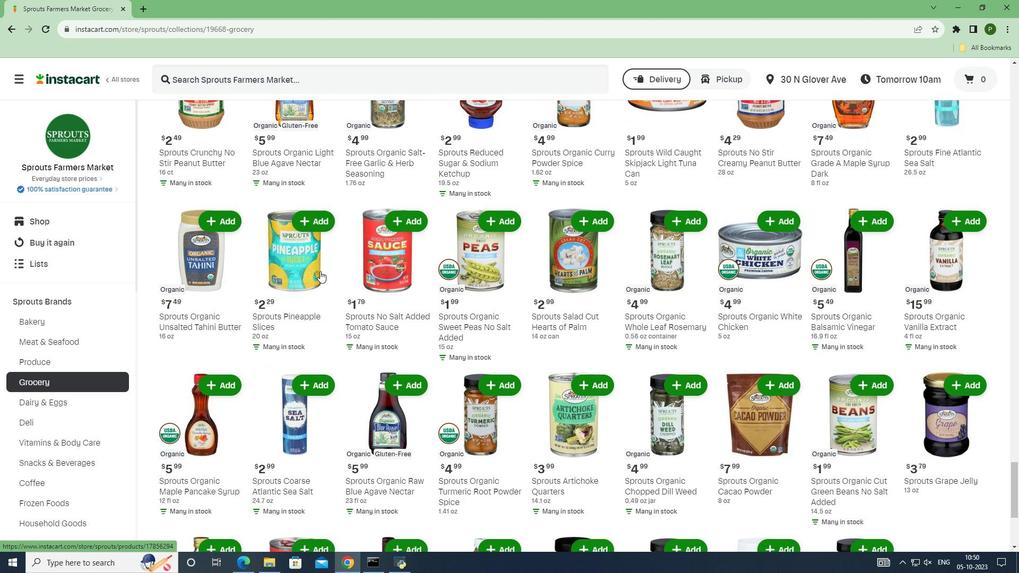 
Action: Mouse scrolled (320, 270) with delta (0, 0)
Screenshot: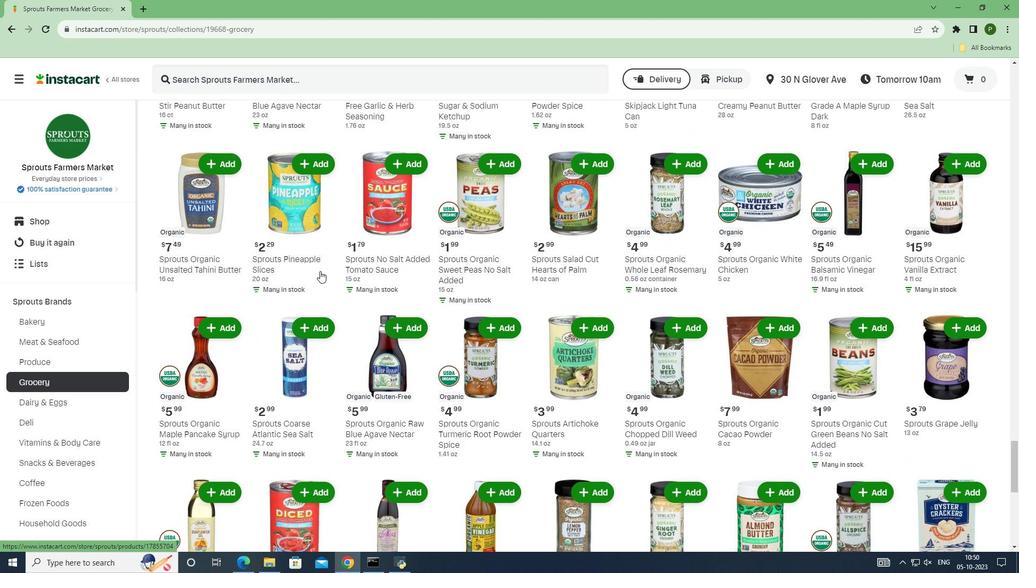 
Action: Mouse moved to (666, 124)
Screenshot: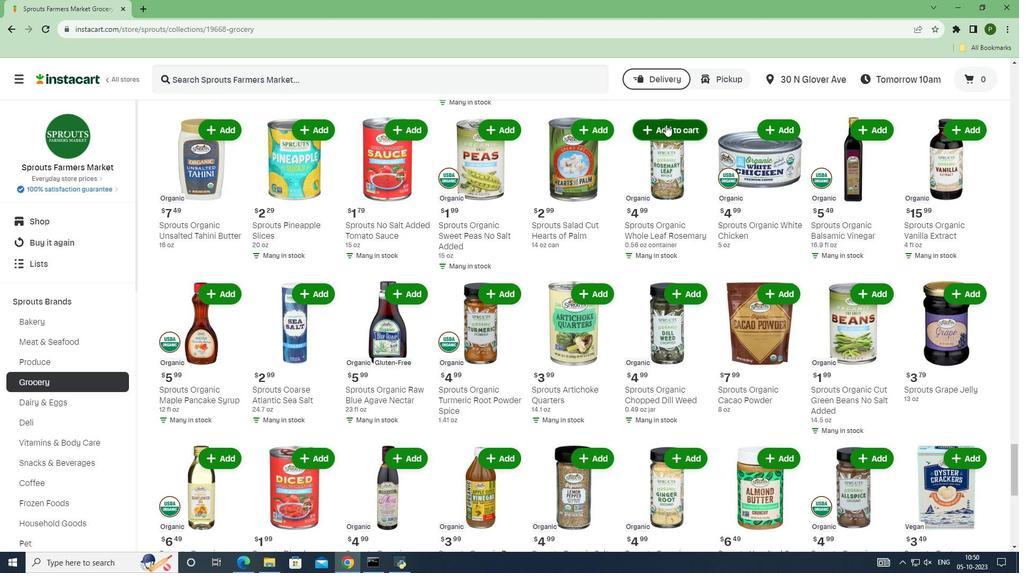 
Action: Mouse pressed left at (666, 124)
Screenshot: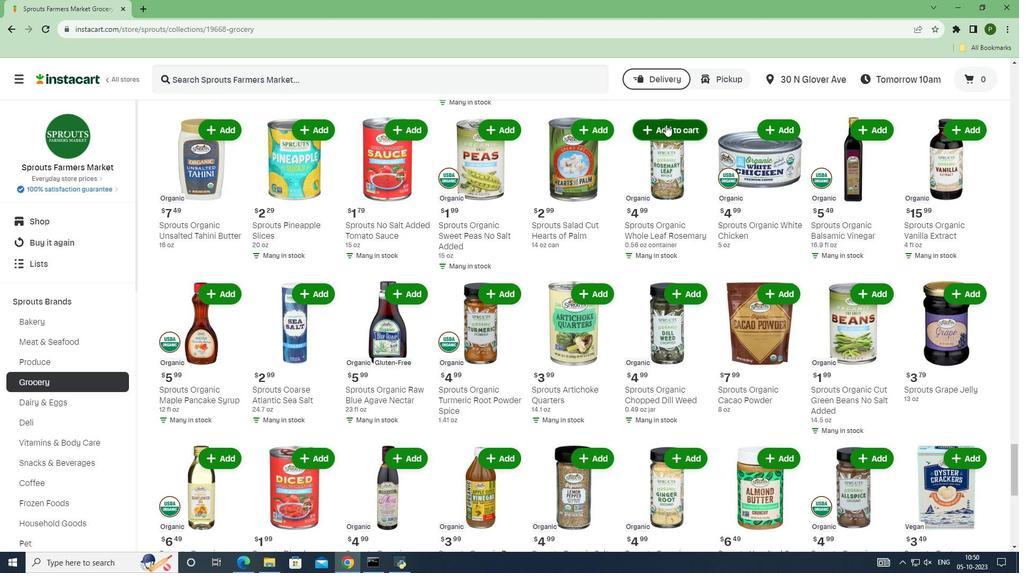 
